 Task: Find connections with filter location Posadas with filter topic #Analyticswith filter profile language Potuguese with filter current company Dr. Reddy's Laboratories with filter school Model Engineering College with filter industry Vocational Rehabilitation Services with filter service category Computer Repair with filter keywords title Customer Support
Action: Mouse moved to (467, 89)
Screenshot: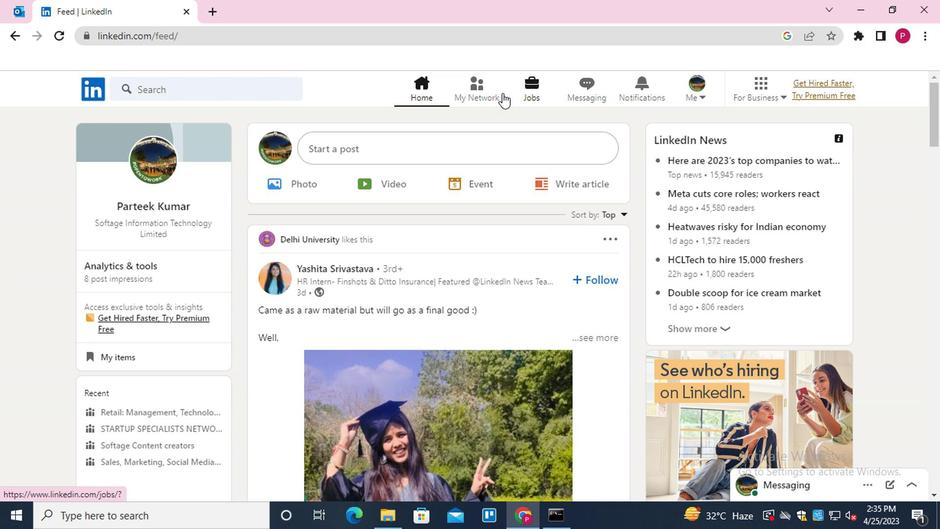 
Action: Mouse pressed left at (467, 89)
Screenshot: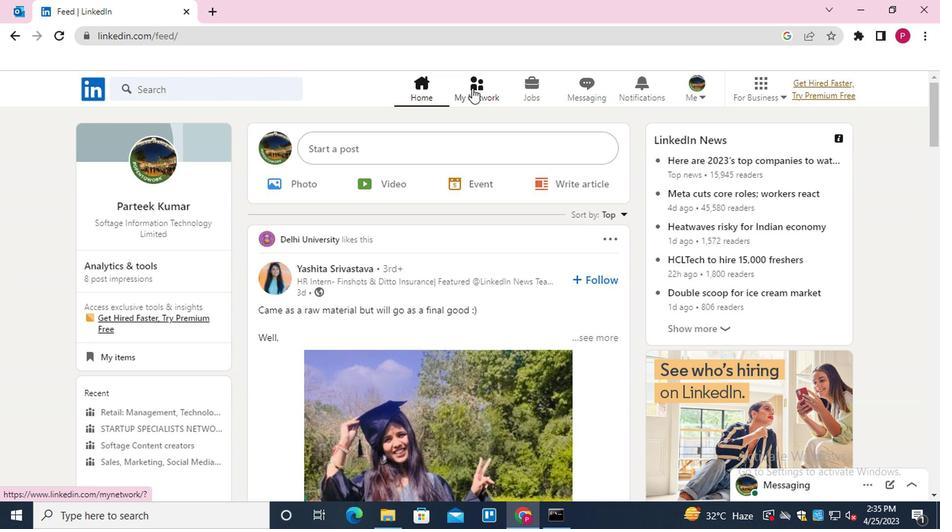 
Action: Mouse moved to (169, 172)
Screenshot: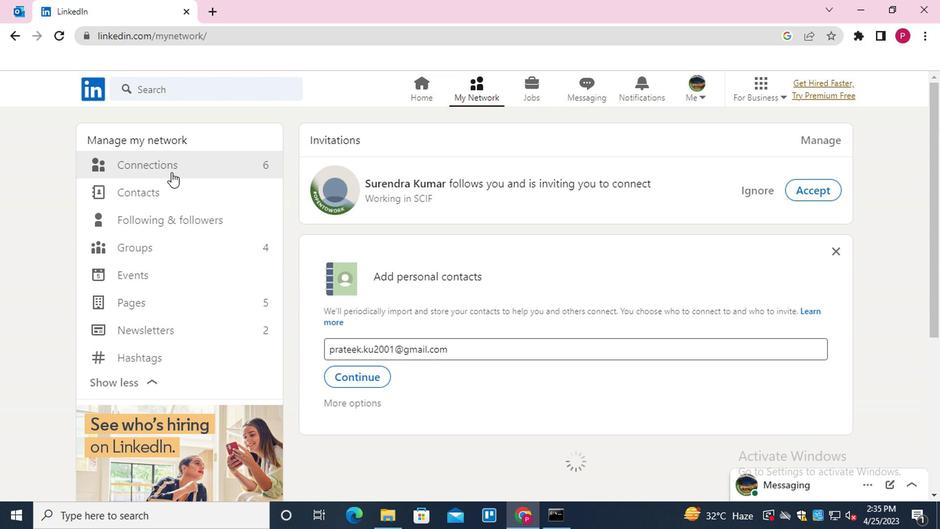 
Action: Mouse pressed left at (169, 172)
Screenshot: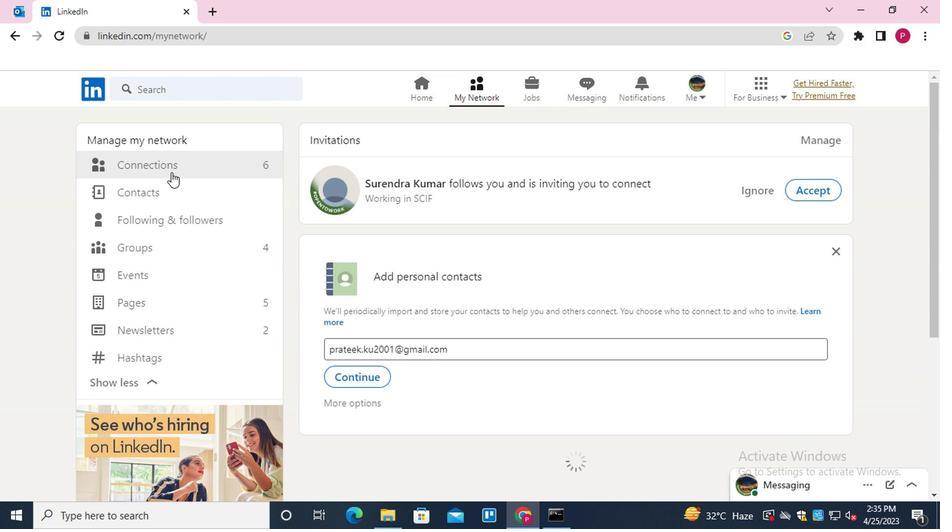 
Action: Mouse moved to (585, 172)
Screenshot: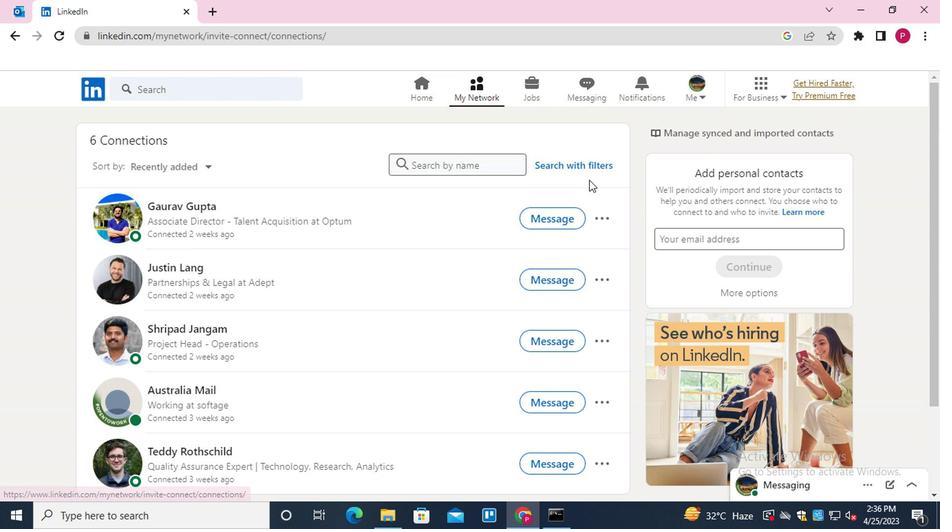 
Action: Mouse pressed left at (585, 172)
Screenshot: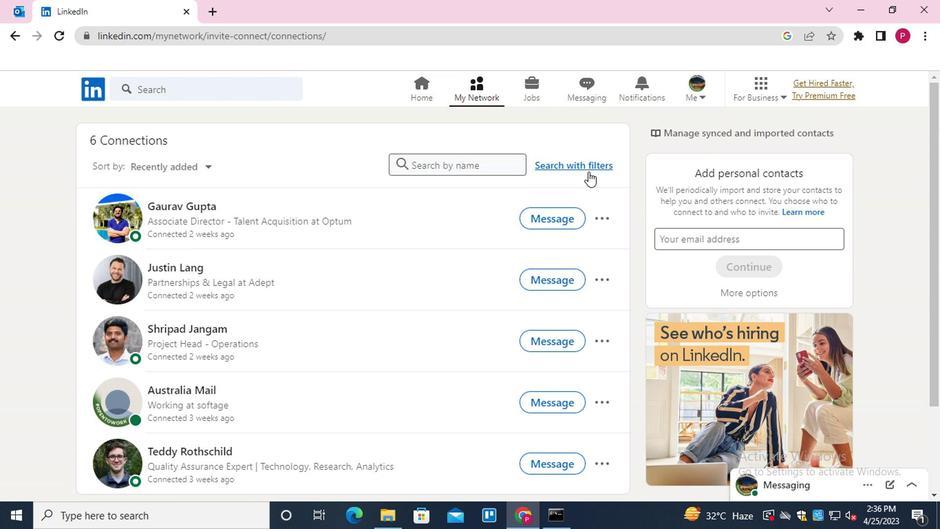 
Action: Mouse moved to (448, 130)
Screenshot: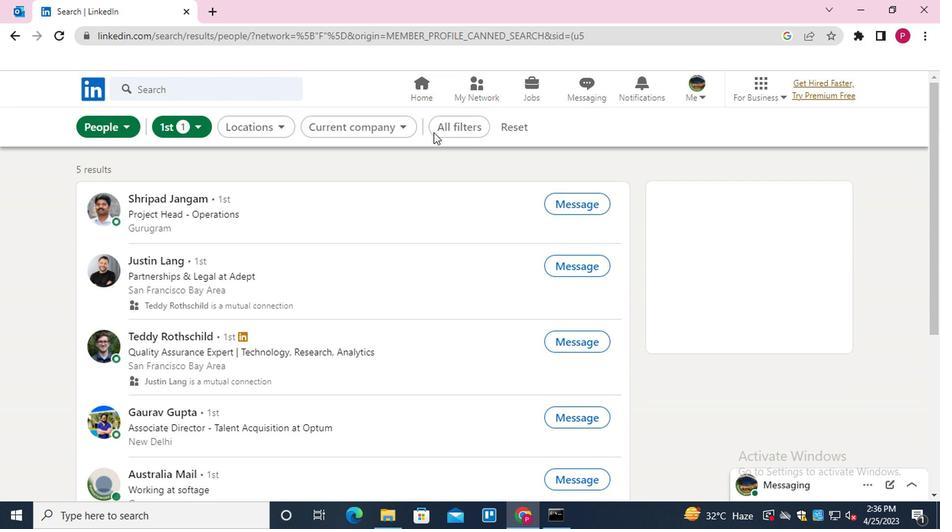 
Action: Mouse pressed left at (448, 130)
Screenshot: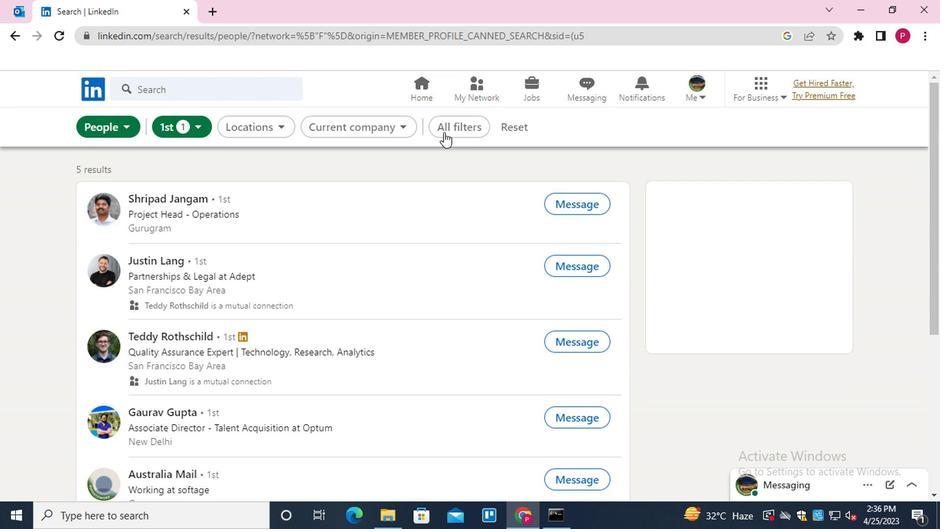 
Action: Mouse moved to (653, 300)
Screenshot: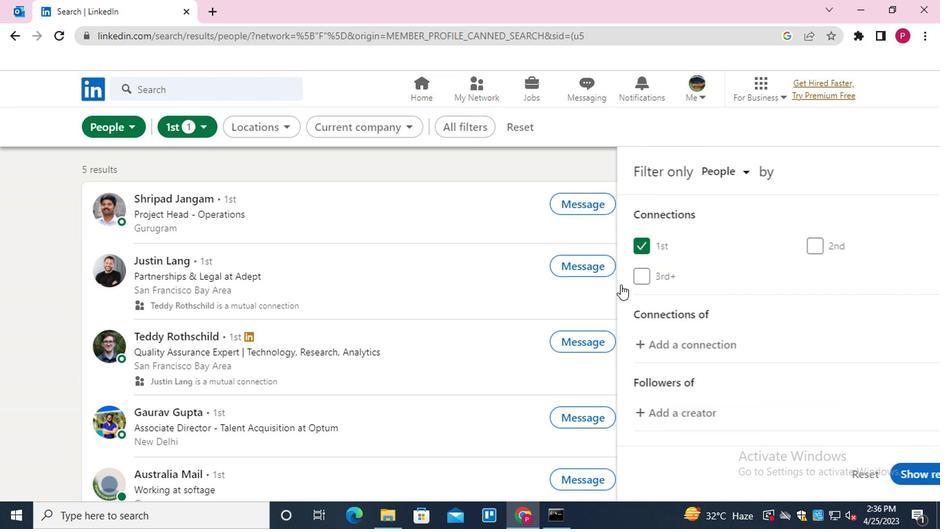 
Action: Mouse scrolled (653, 299) with delta (0, 0)
Screenshot: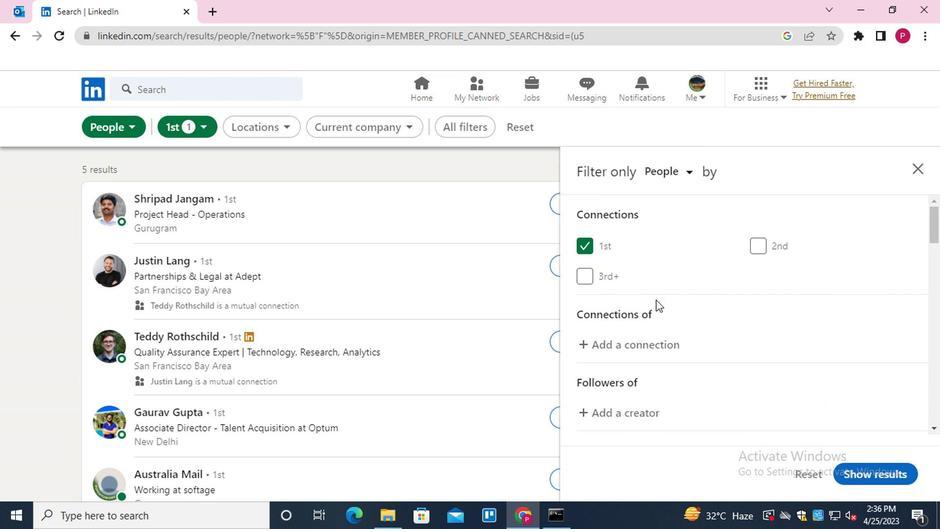 
Action: Mouse scrolled (653, 299) with delta (0, 0)
Screenshot: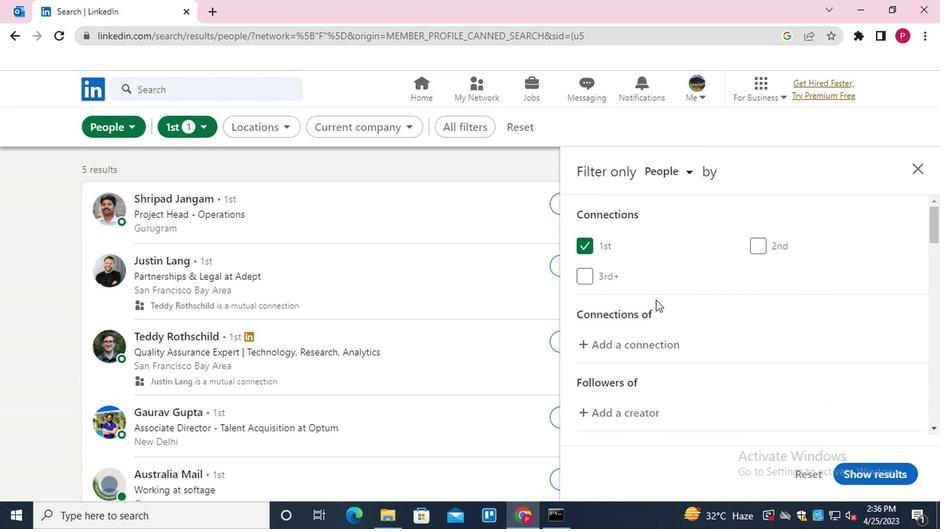 
Action: Mouse scrolled (653, 299) with delta (0, 0)
Screenshot: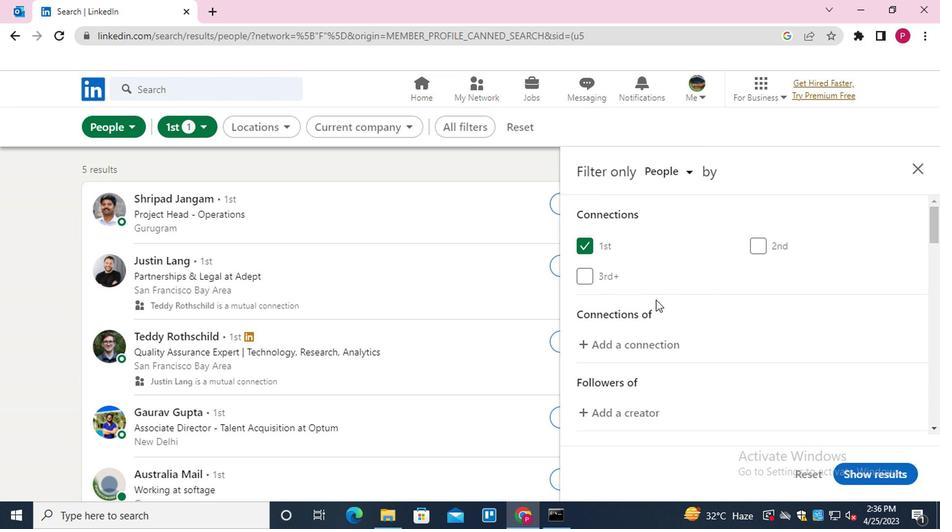 
Action: Mouse moved to (768, 336)
Screenshot: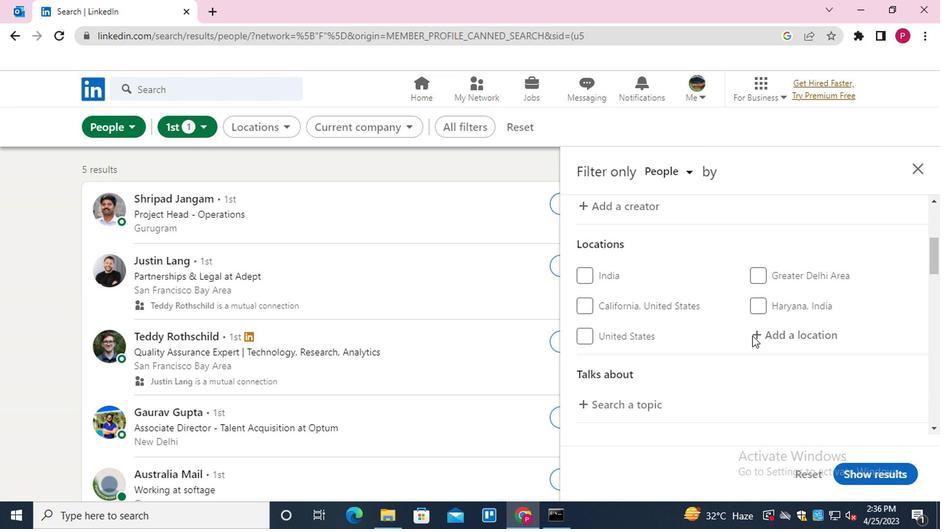 
Action: Mouse pressed left at (768, 336)
Screenshot: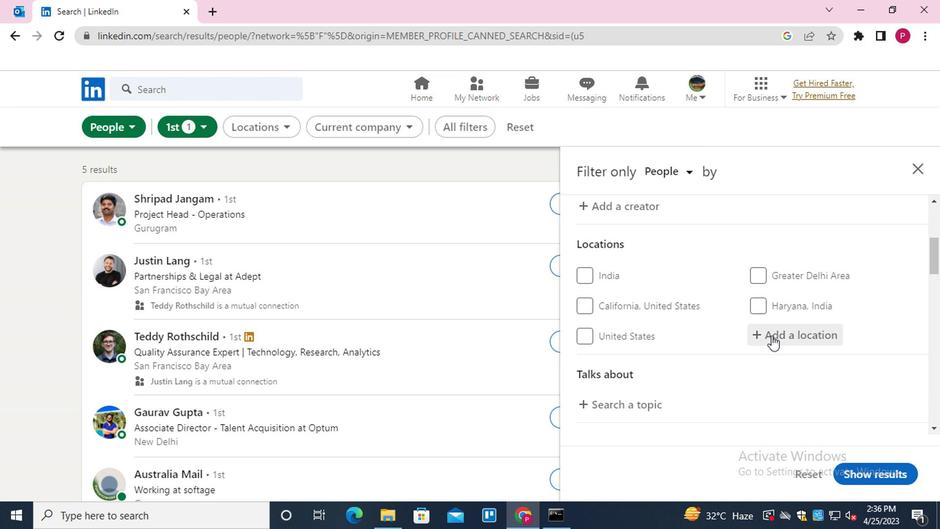 
Action: Key pressed <Key.shift>POSADAS
Screenshot: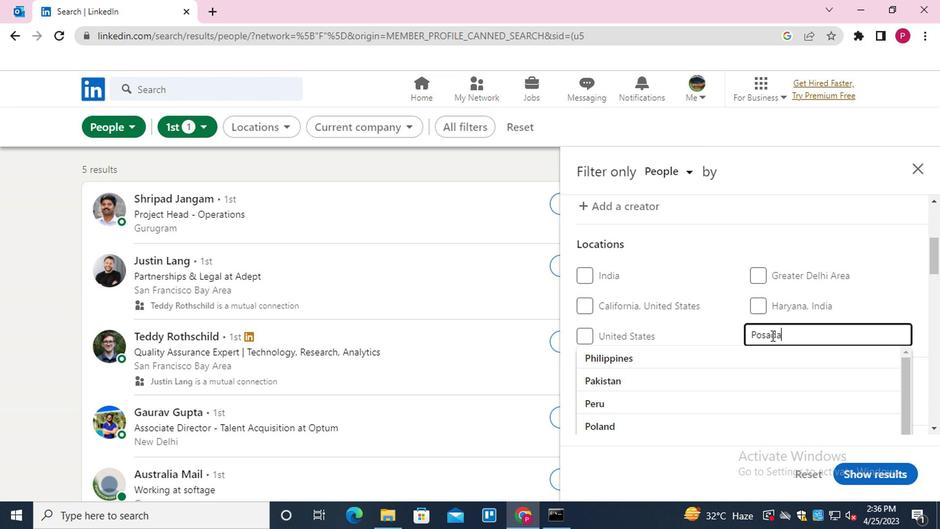 
Action: Mouse moved to (750, 357)
Screenshot: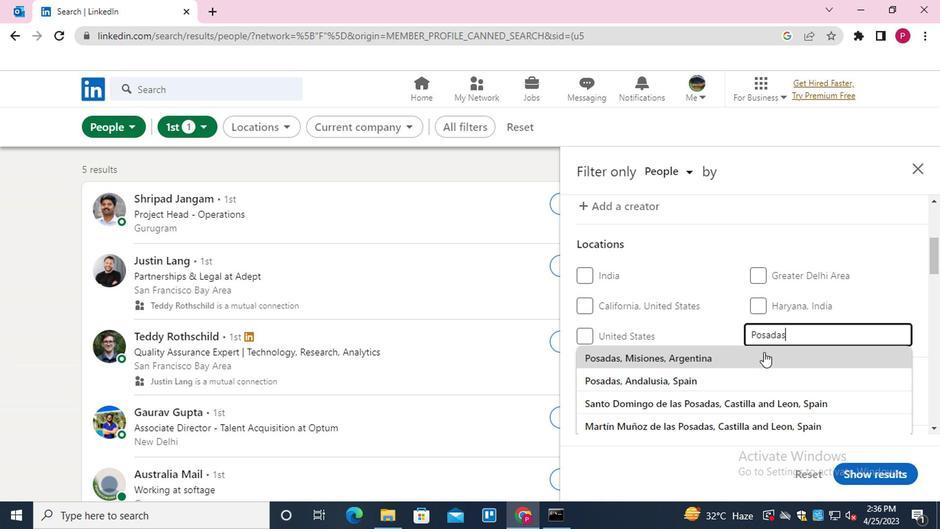 
Action: Mouse pressed left at (750, 357)
Screenshot: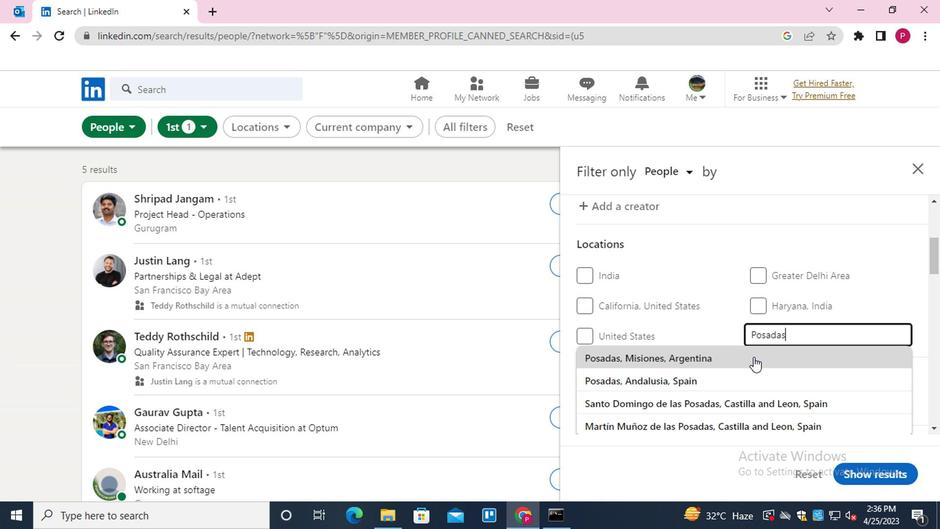 
Action: Mouse moved to (717, 339)
Screenshot: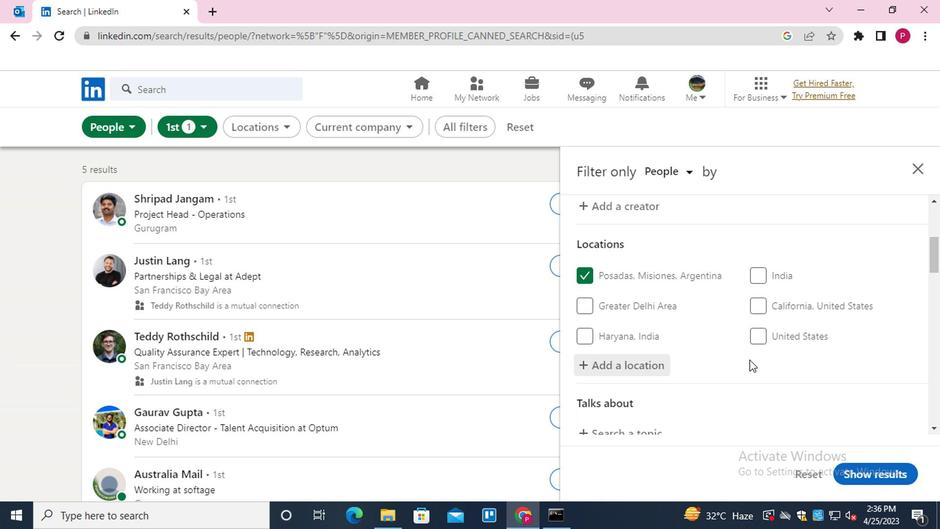 
Action: Mouse scrolled (717, 338) with delta (0, 0)
Screenshot: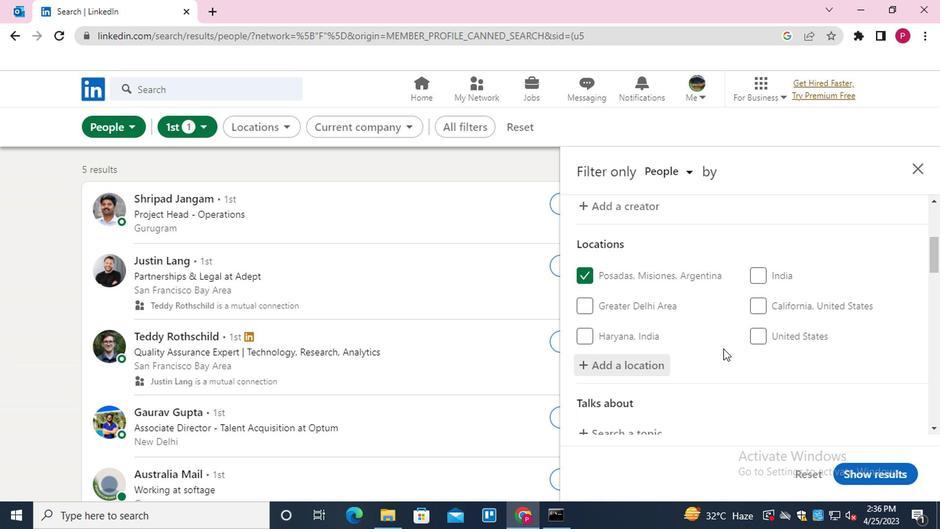 
Action: Mouse scrolled (717, 338) with delta (0, 0)
Screenshot: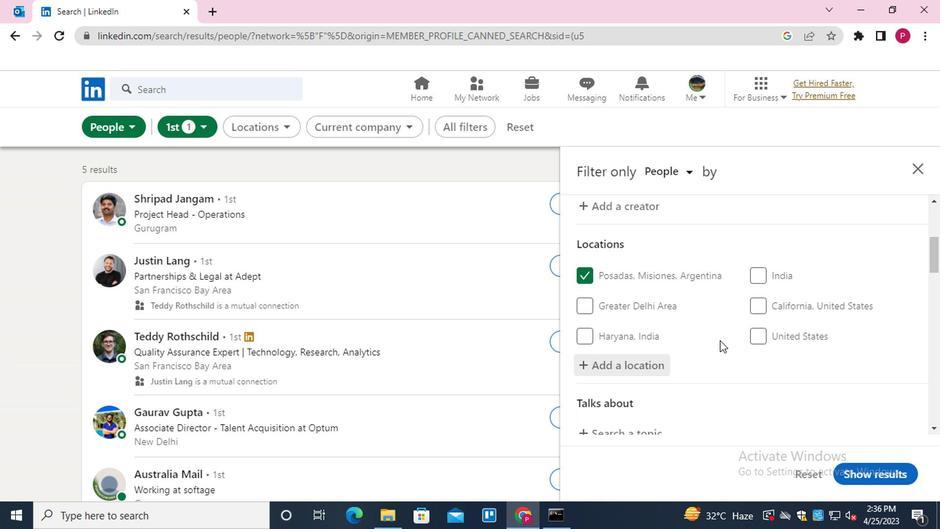 
Action: Mouse moved to (717, 338)
Screenshot: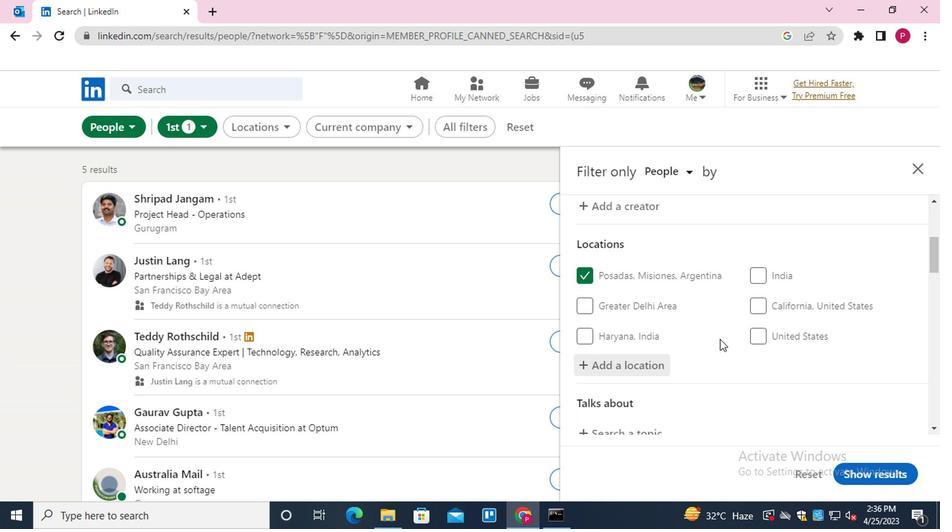 
Action: Mouse scrolled (717, 338) with delta (0, 0)
Screenshot: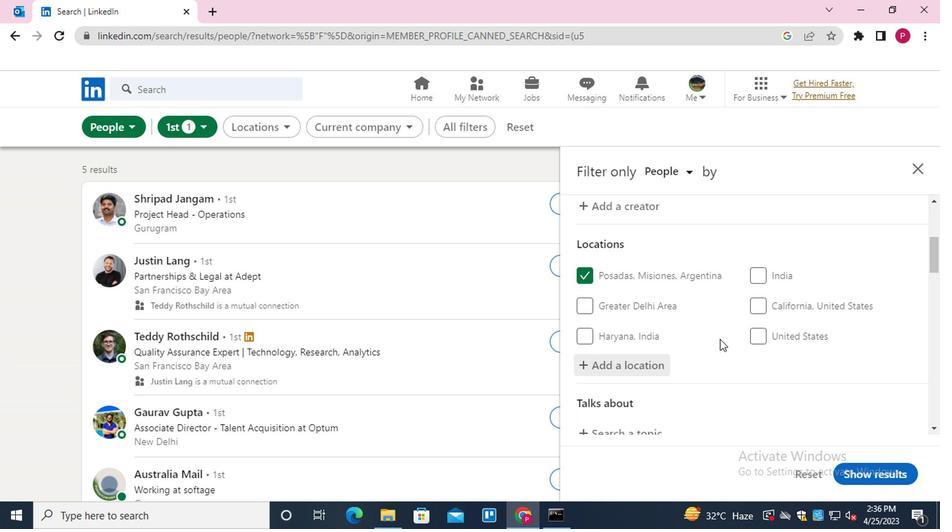 
Action: Mouse moved to (651, 227)
Screenshot: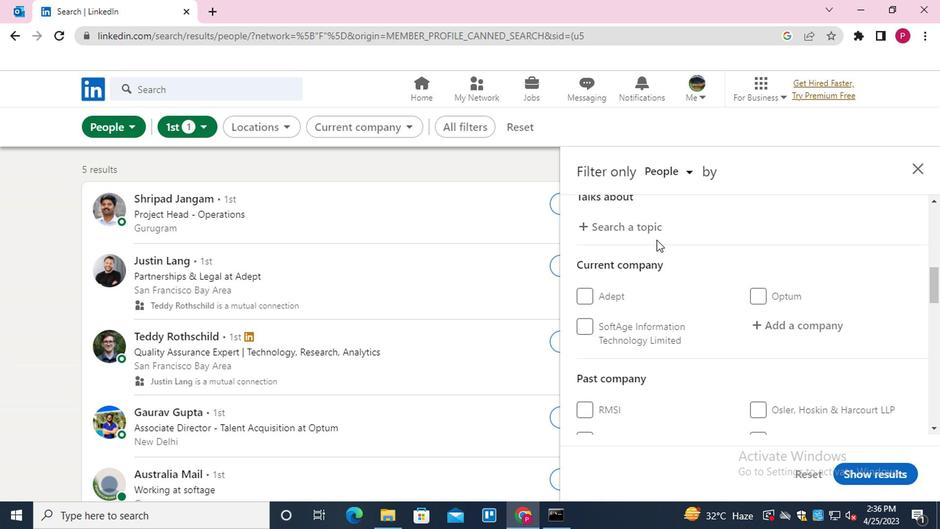 
Action: Mouse pressed left at (651, 227)
Screenshot: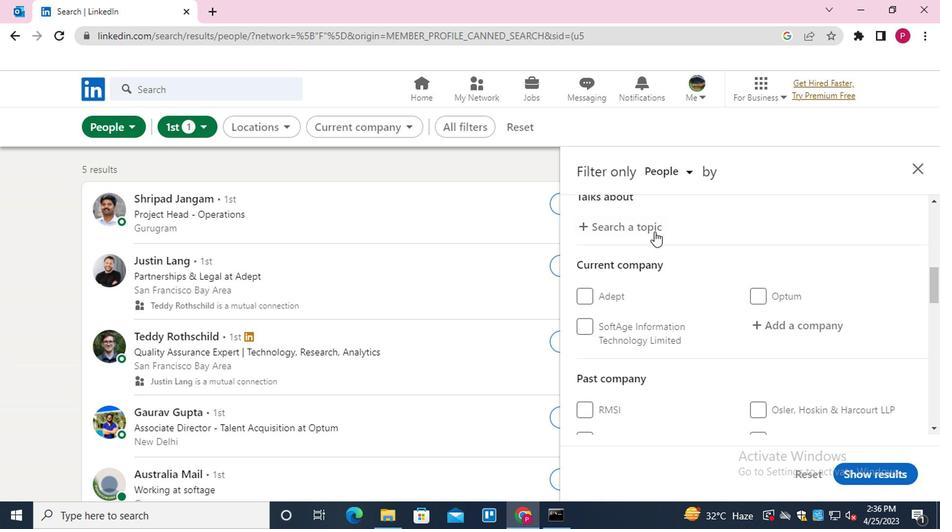 
Action: Key pressed <Key.shift><Key.shift><Key.shift><Key.shift>#ANALYTICS
Screenshot: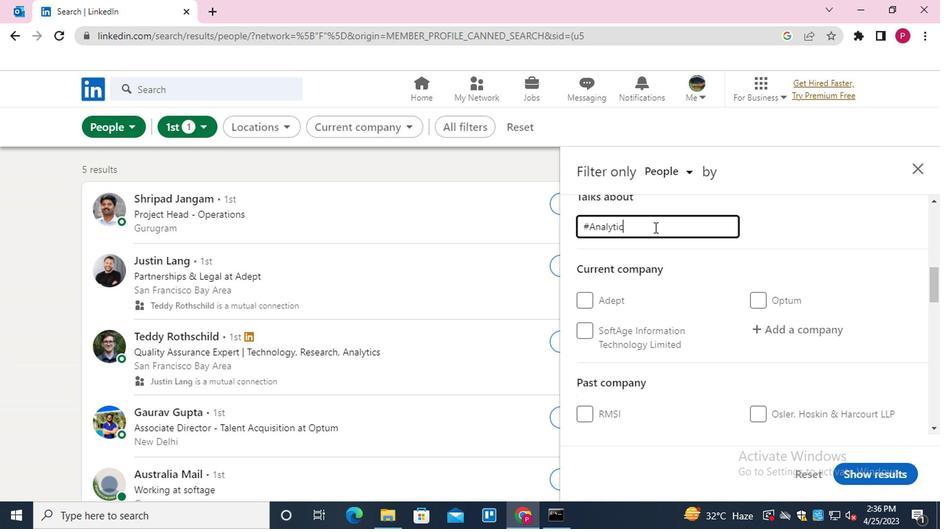 
Action: Mouse moved to (697, 325)
Screenshot: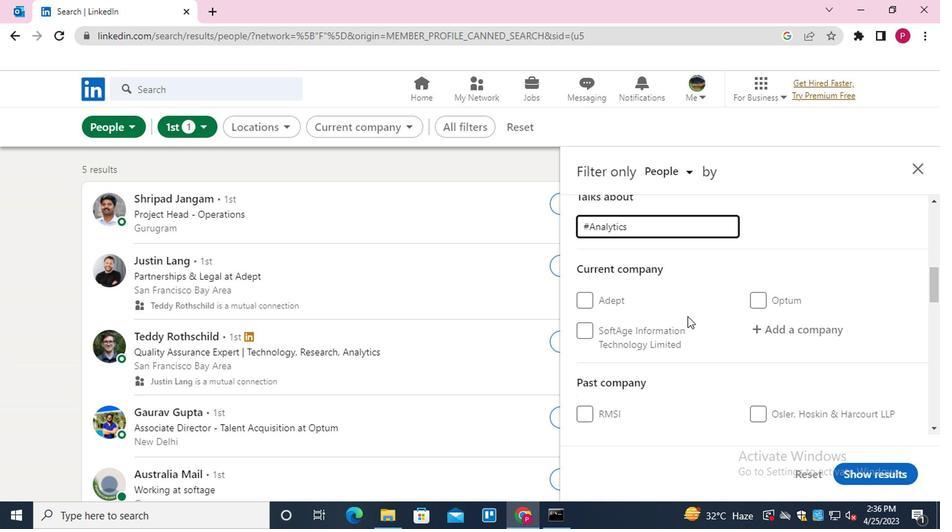 
Action: Mouse scrolled (697, 324) with delta (0, 0)
Screenshot: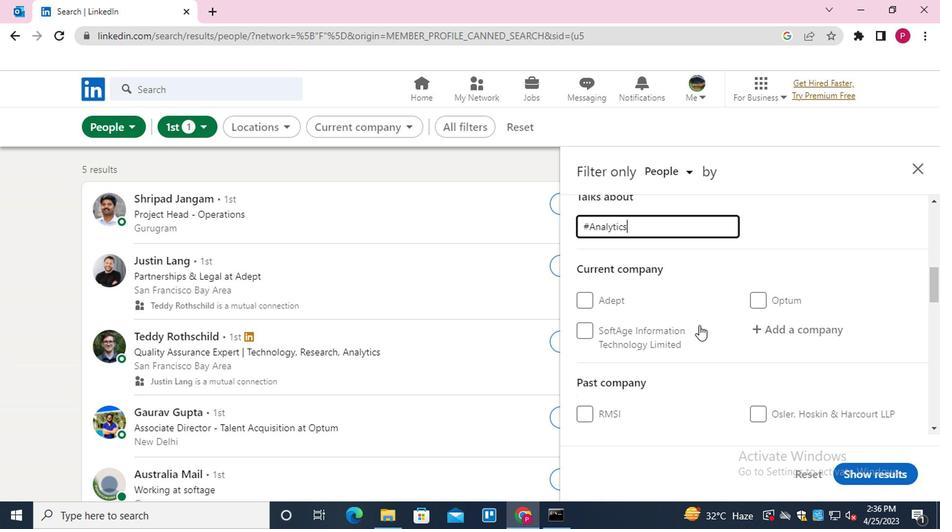 
Action: Mouse moved to (772, 261)
Screenshot: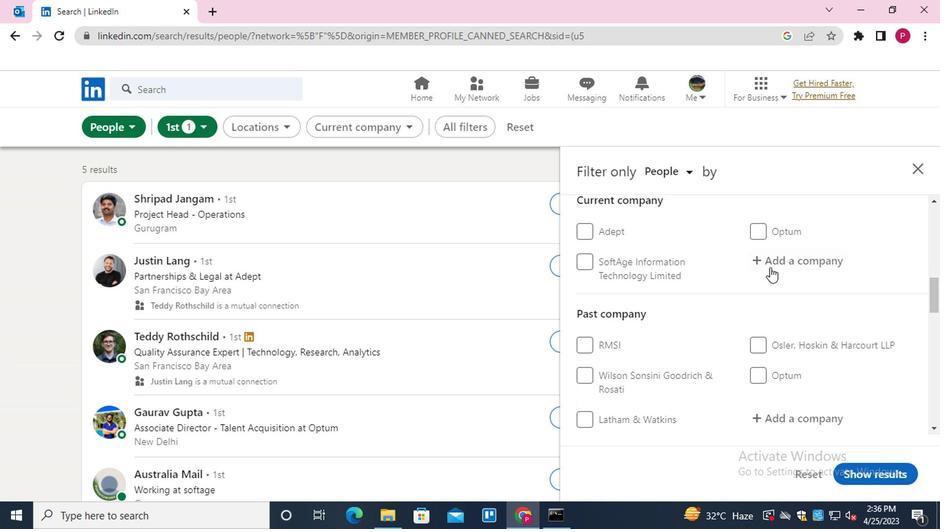 
Action: Mouse pressed left at (772, 261)
Screenshot: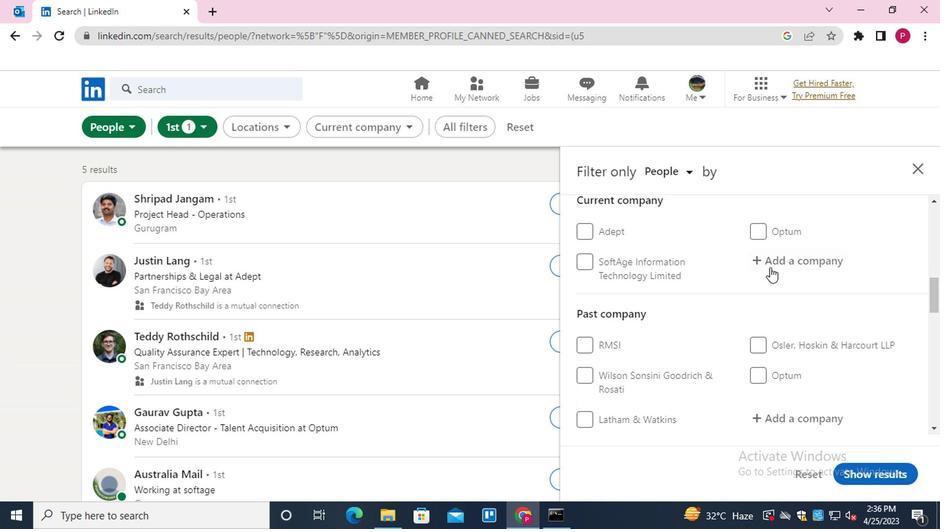 
Action: Mouse moved to (761, 269)
Screenshot: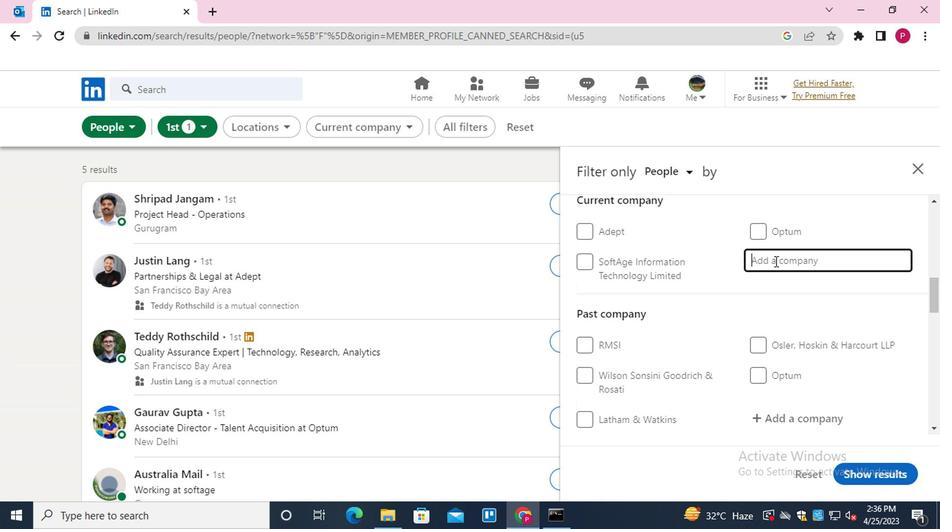 
Action: Key pressed <Key.shift><Key.shift>DR.<Key.space><Key.shift>REDDY
Screenshot: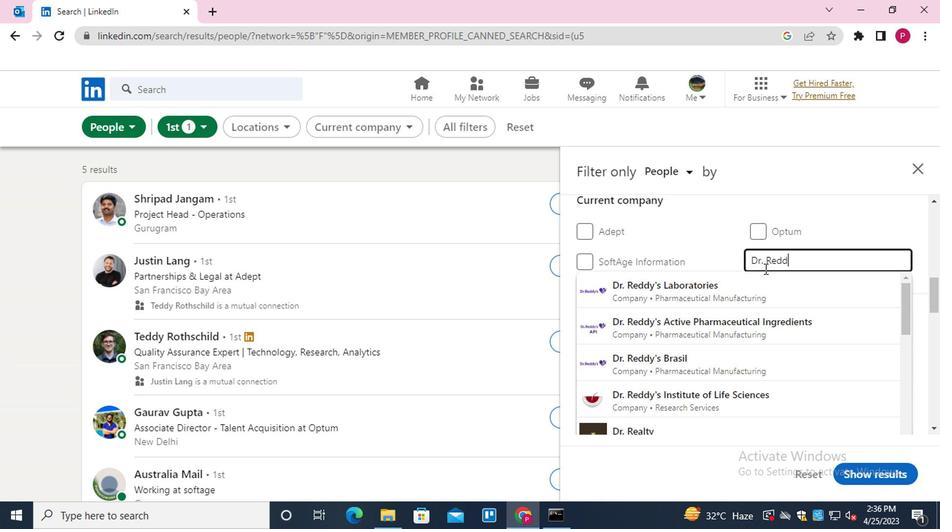 
Action: Mouse moved to (732, 288)
Screenshot: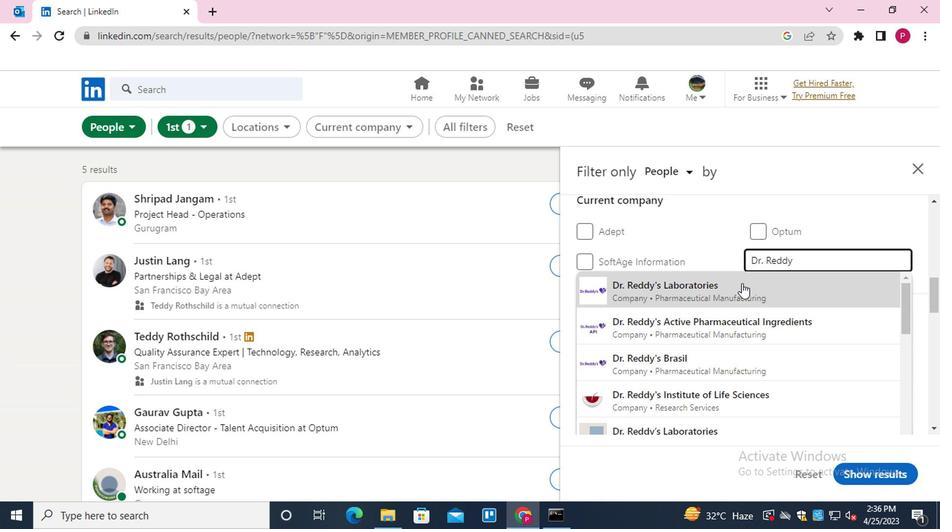 
Action: Mouse pressed left at (732, 288)
Screenshot: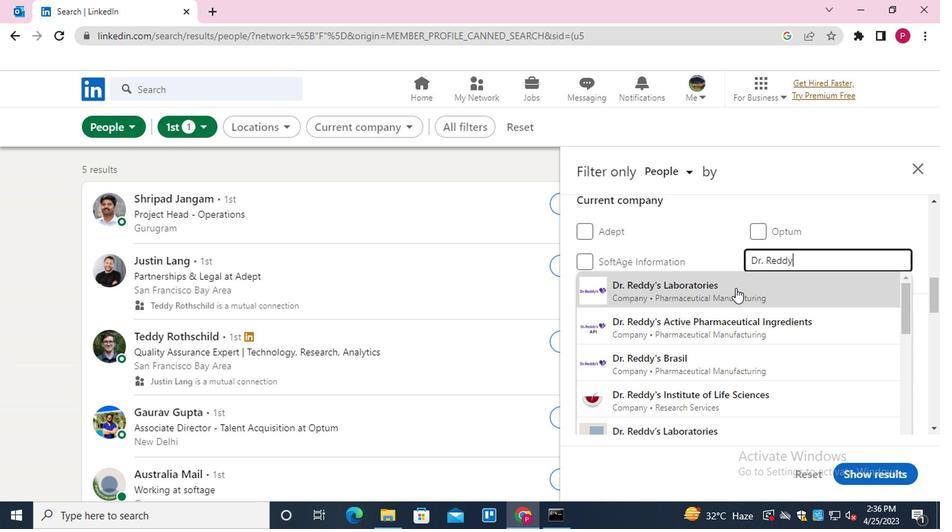 
Action: Mouse moved to (680, 295)
Screenshot: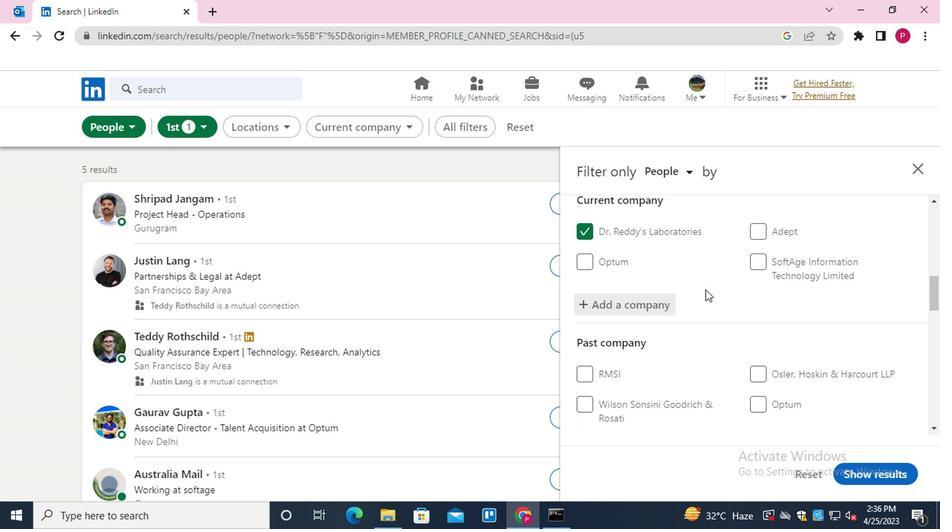
Action: Mouse scrolled (680, 294) with delta (0, 0)
Screenshot: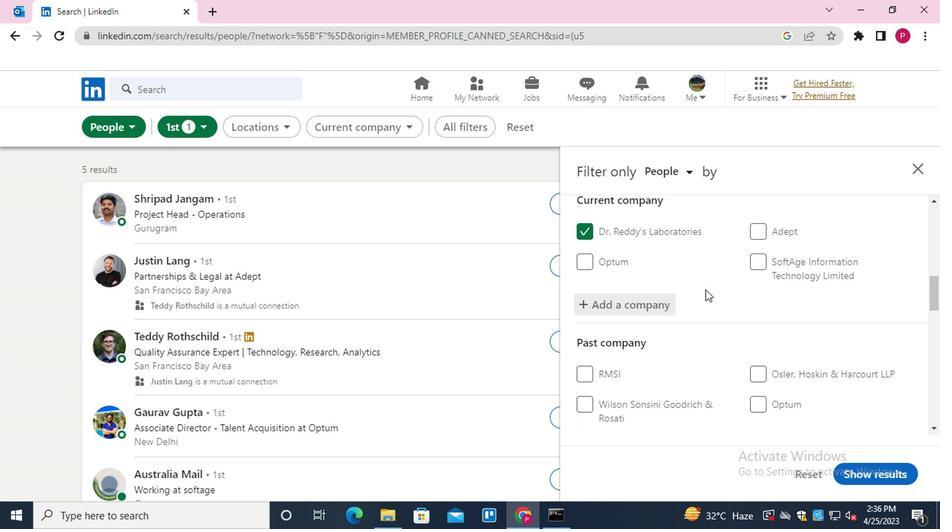 
Action: Mouse moved to (680, 299)
Screenshot: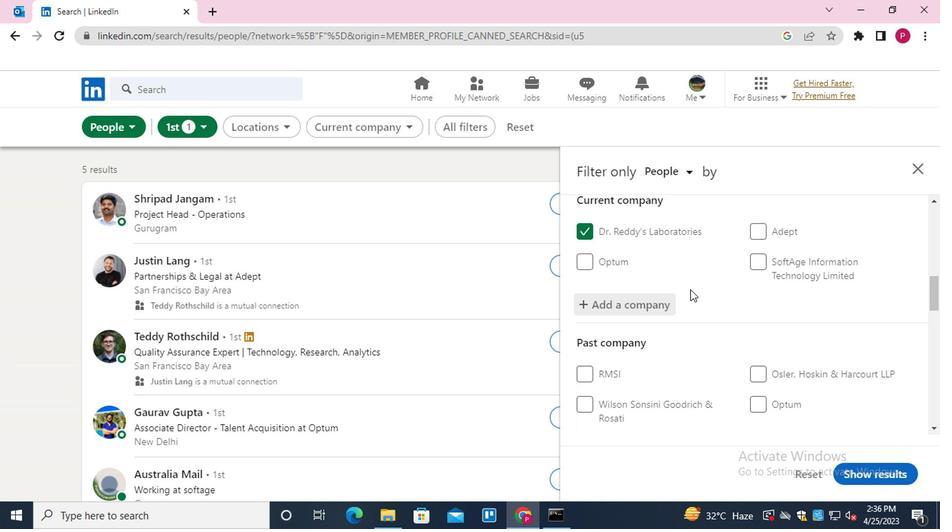 
Action: Mouse scrolled (680, 298) with delta (0, 0)
Screenshot: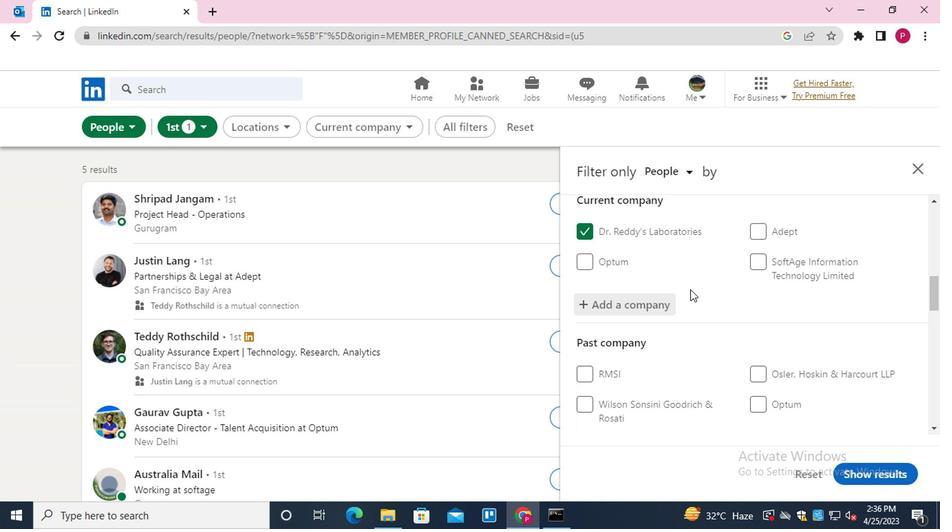 
Action: Mouse moved to (680, 302)
Screenshot: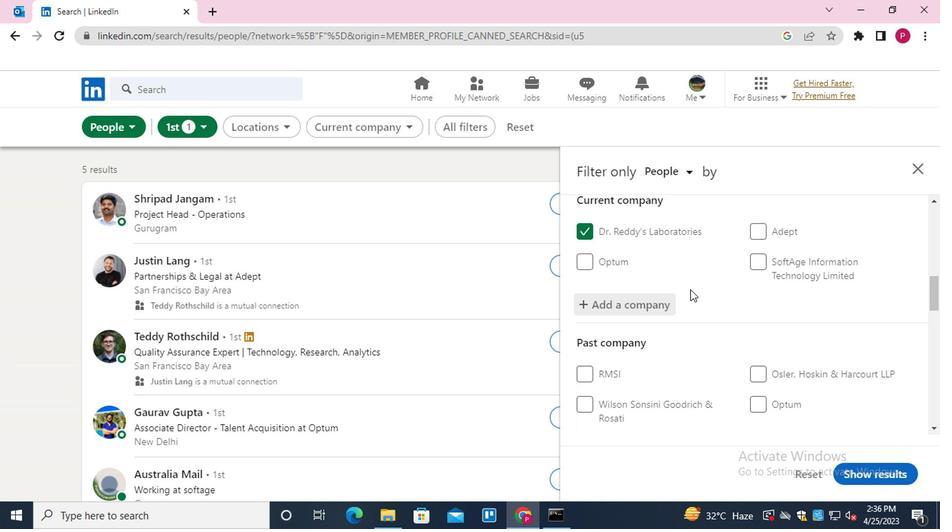 
Action: Mouse scrolled (680, 301) with delta (0, 0)
Screenshot: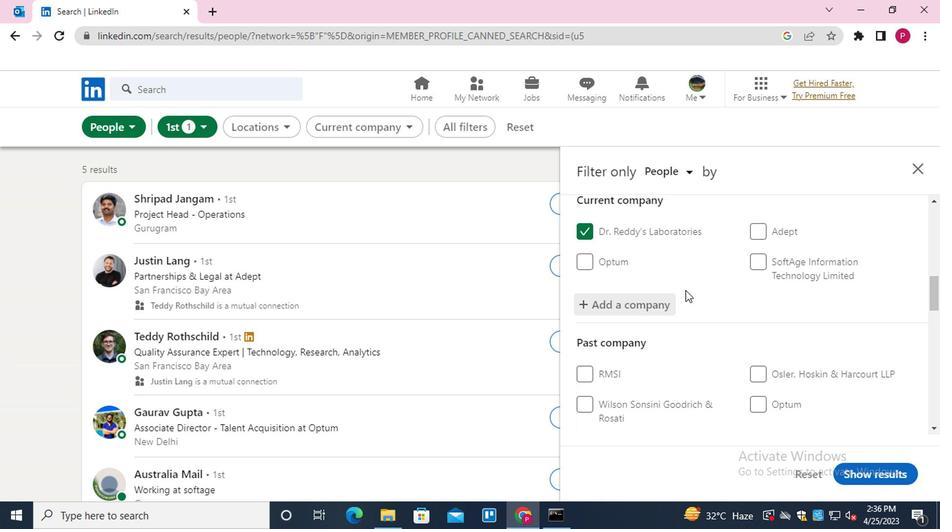 
Action: Mouse moved to (786, 392)
Screenshot: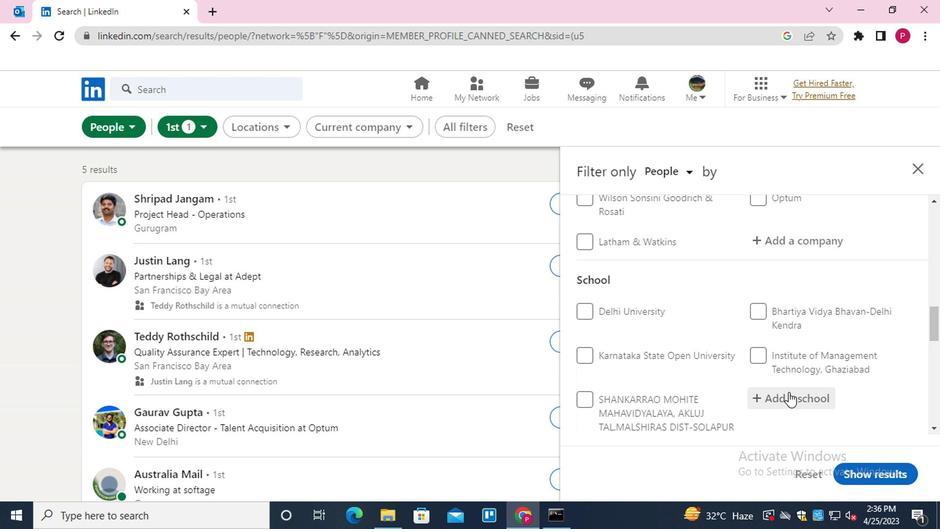 
Action: Mouse pressed left at (786, 392)
Screenshot: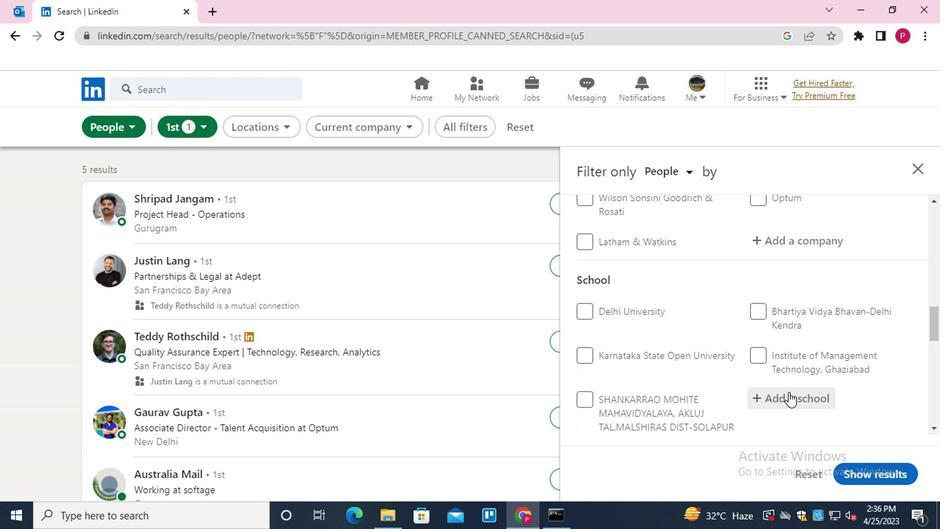 
Action: Key pressed <Key.shift>MODEL<Key.space><Key.shift>ENGINEERING
Screenshot: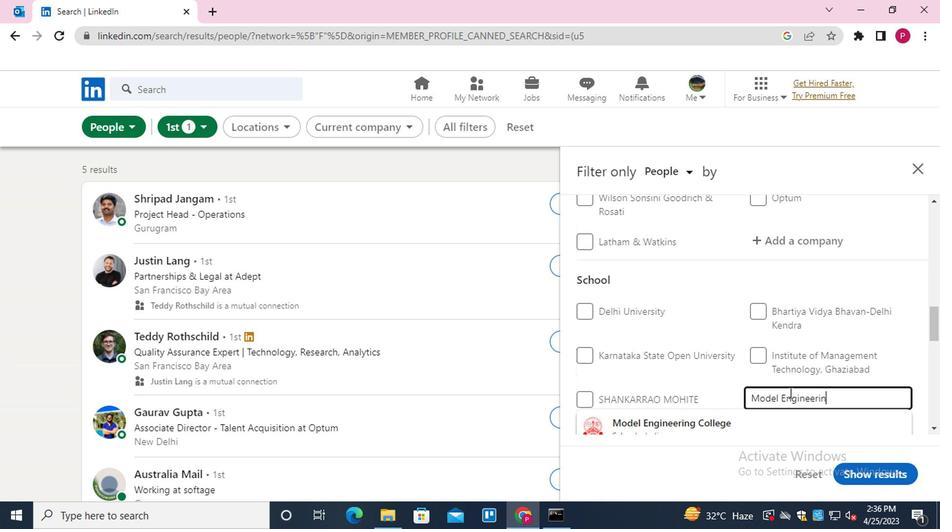 
Action: Mouse moved to (783, 278)
Screenshot: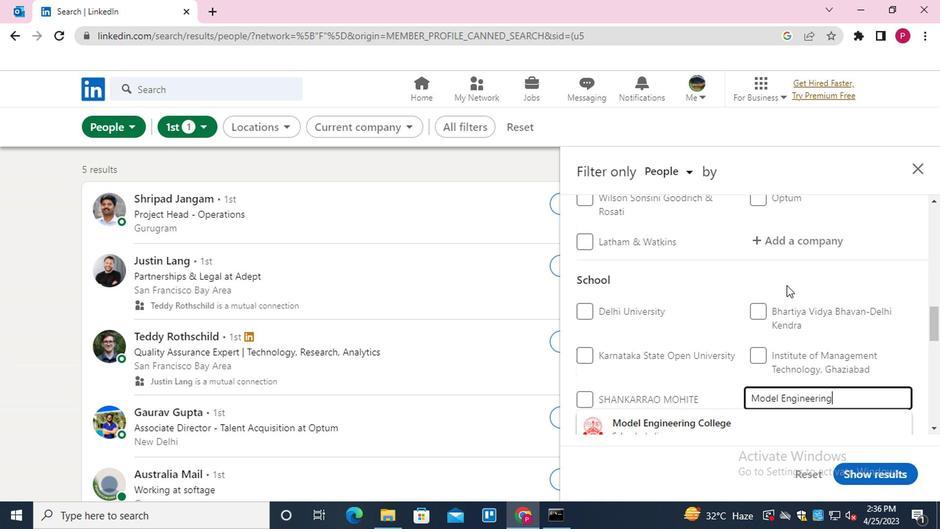 
Action: Mouse scrolled (783, 278) with delta (0, 0)
Screenshot: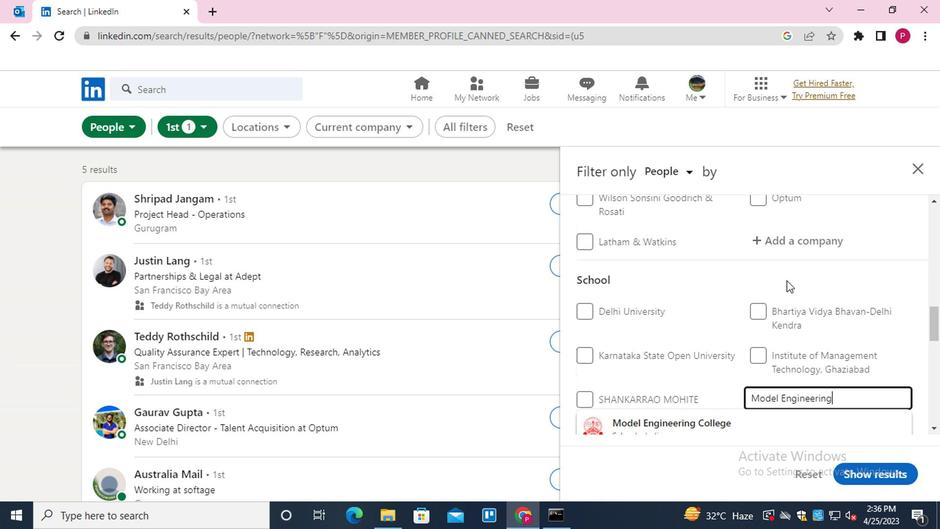 
Action: Mouse moved to (725, 351)
Screenshot: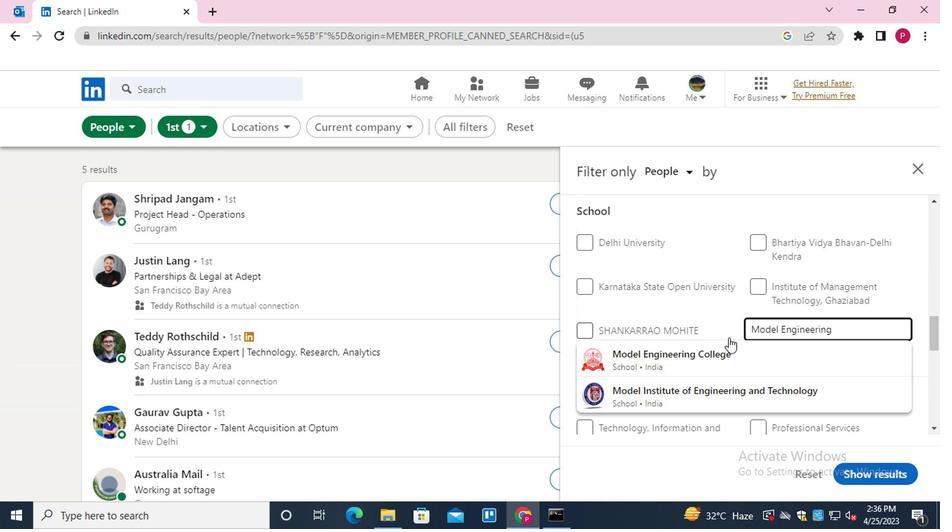 
Action: Mouse pressed left at (725, 351)
Screenshot: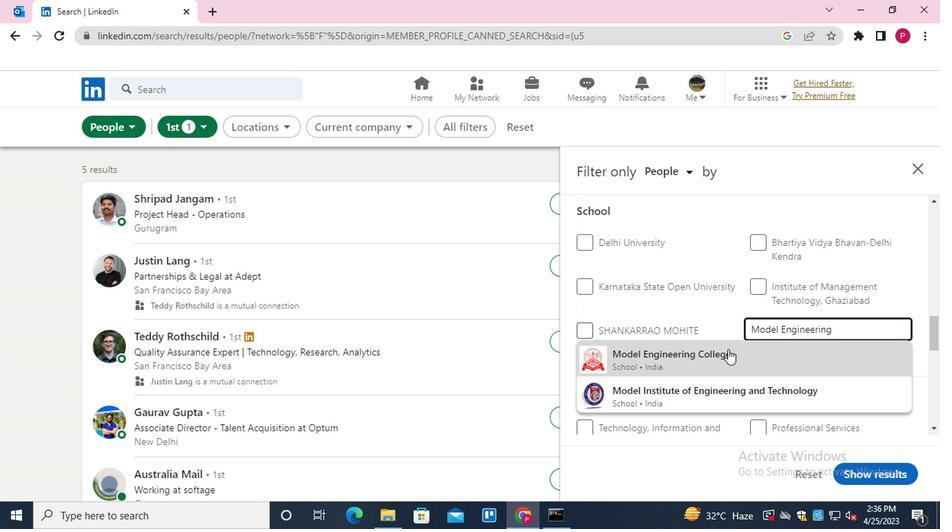 
Action: Mouse moved to (705, 290)
Screenshot: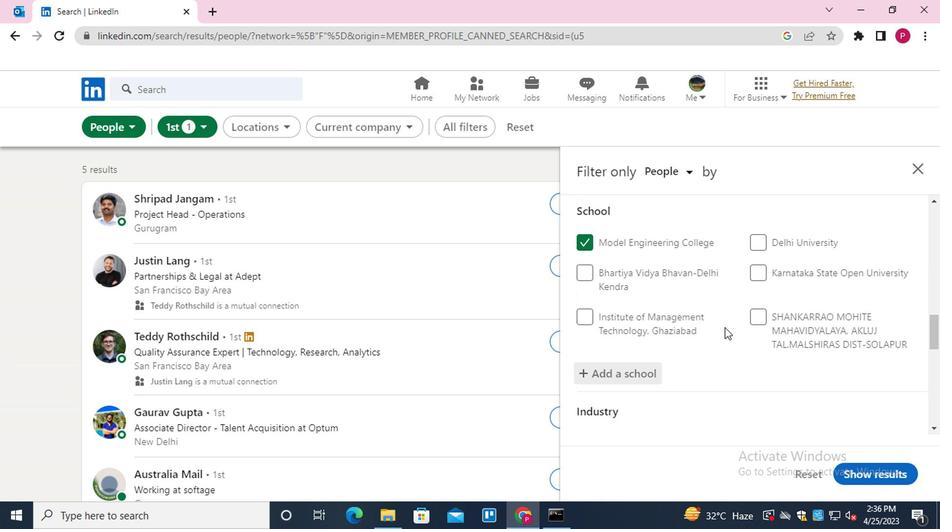 
Action: Mouse scrolled (705, 289) with delta (0, 0)
Screenshot: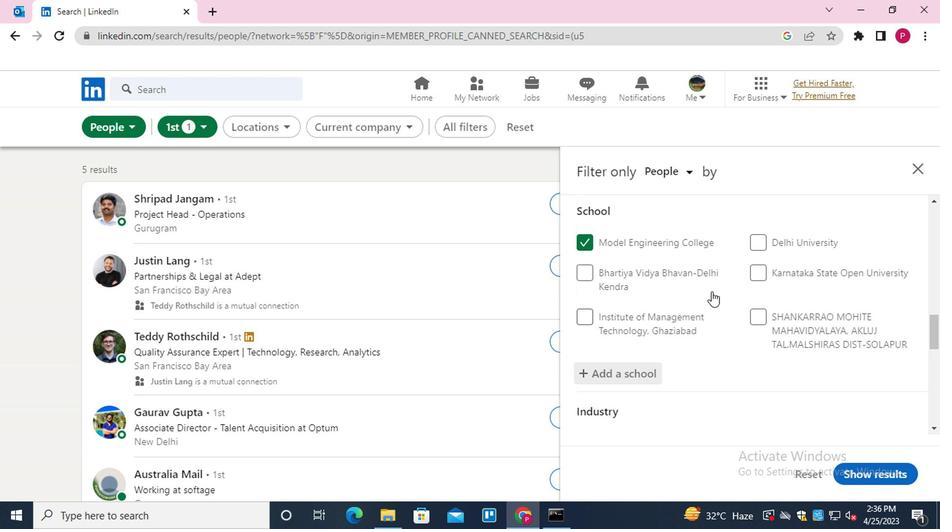 
Action: Mouse scrolled (705, 289) with delta (0, 0)
Screenshot: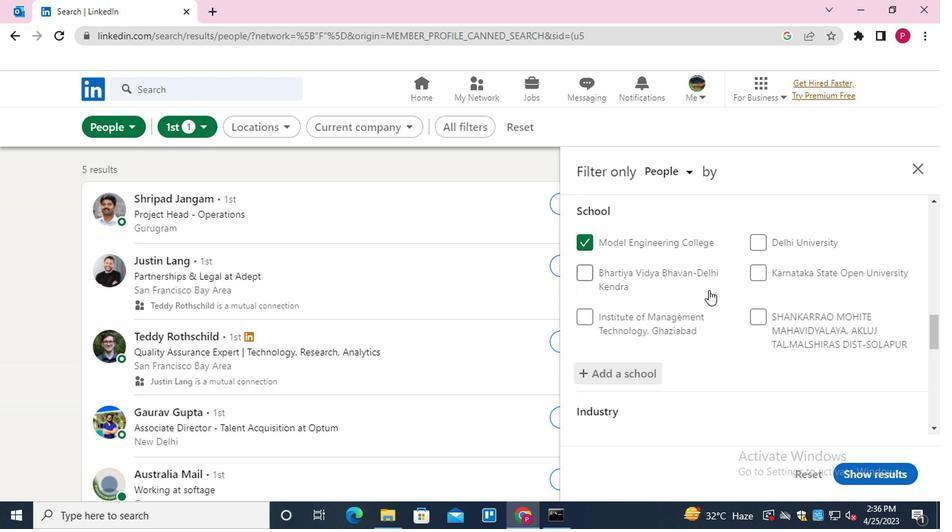 
Action: Mouse scrolled (705, 289) with delta (0, 0)
Screenshot: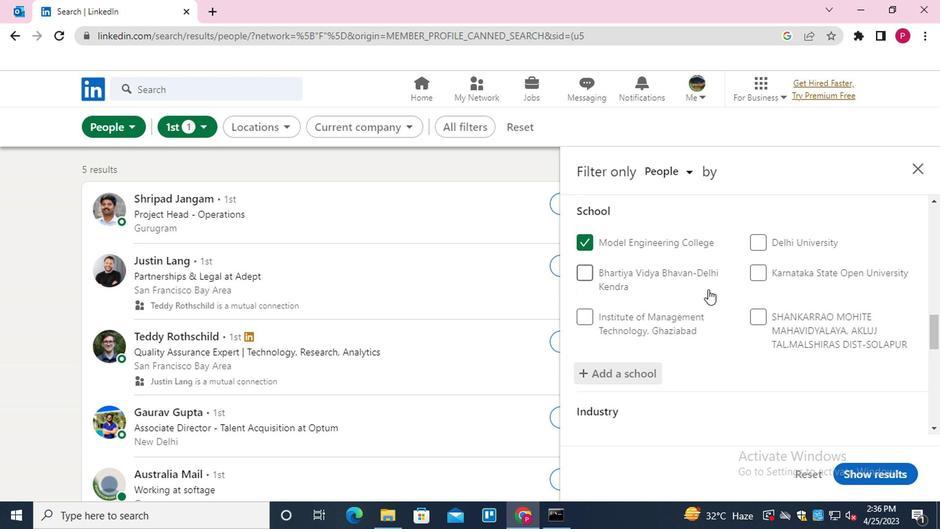 
Action: Mouse moved to (773, 317)
Screenshot: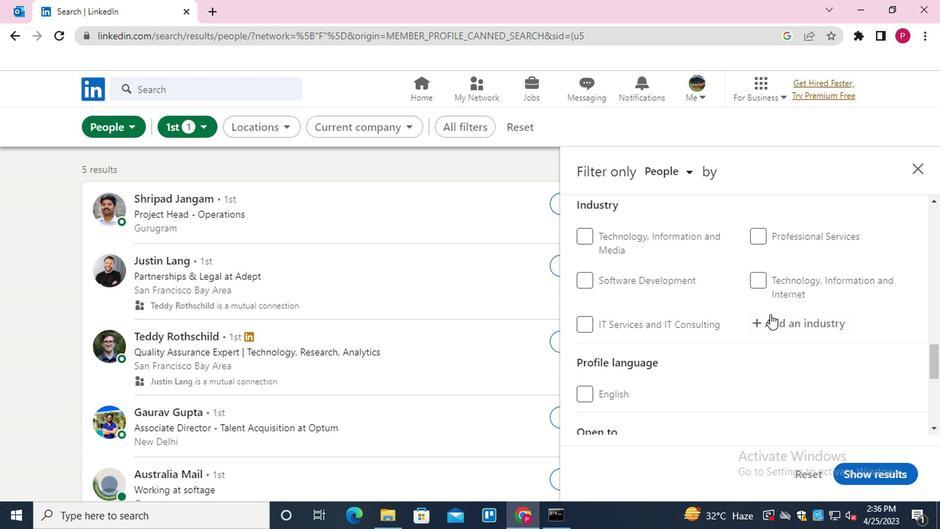
Action: Mouse pressed left at (773, 317)
Screenshot: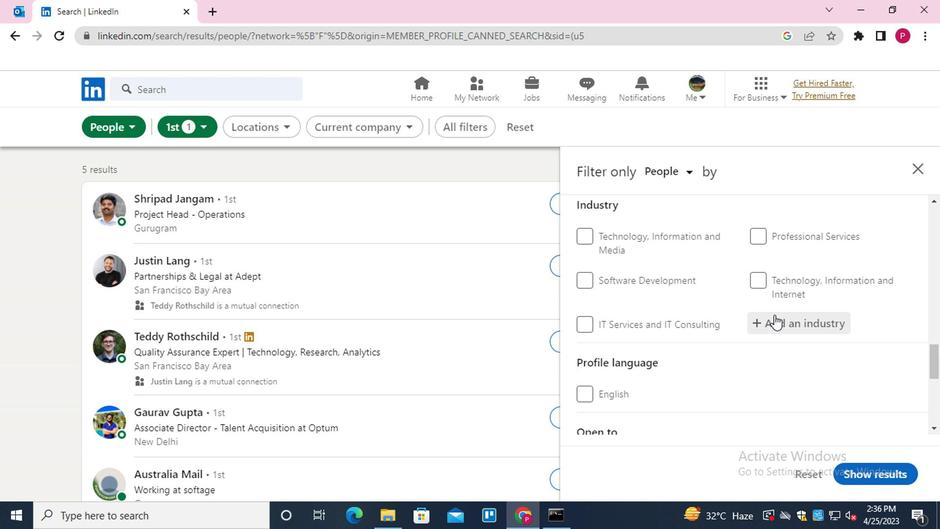 
Action: Key pressed <Key.shift><Key.shift><Key.shift>VOCATIONAL
Screenshot: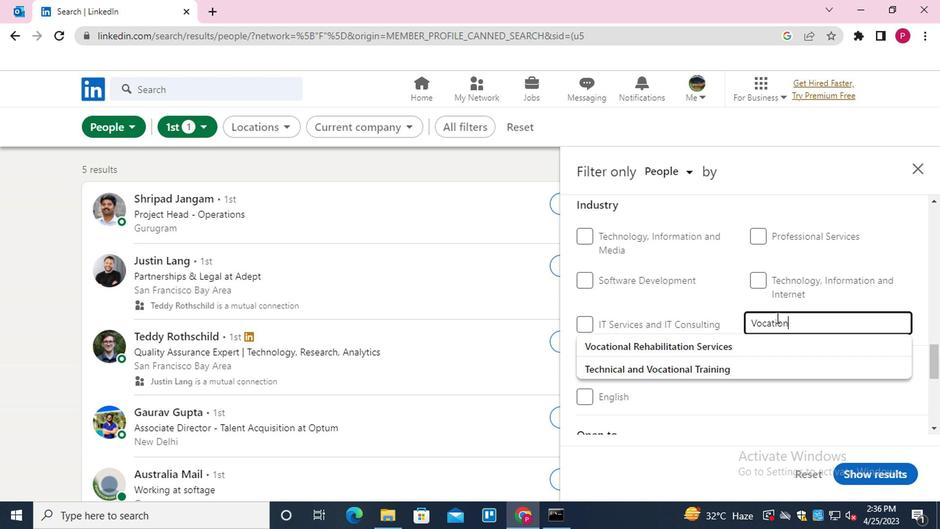 
Action: Mouse moved to (758, 349)
Screenshot: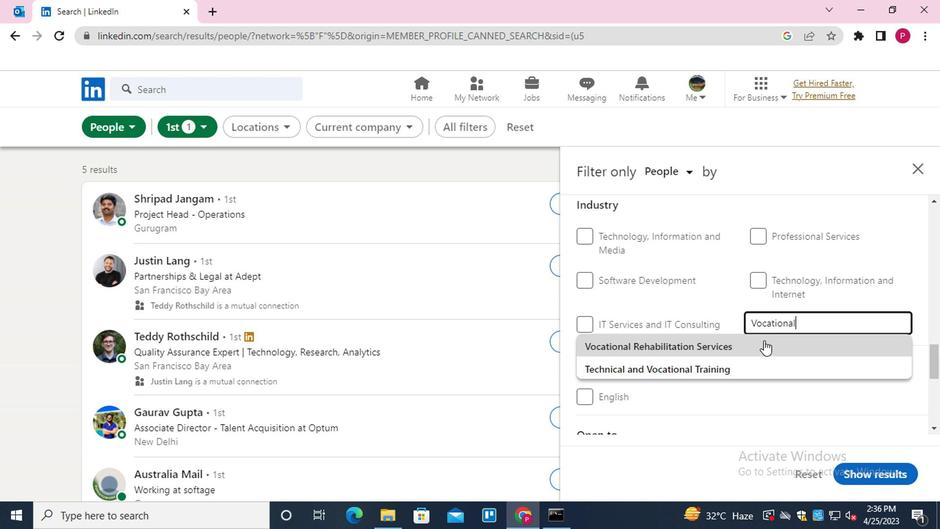
Action: Mouse pressed left at (758, 349)
Screenshot: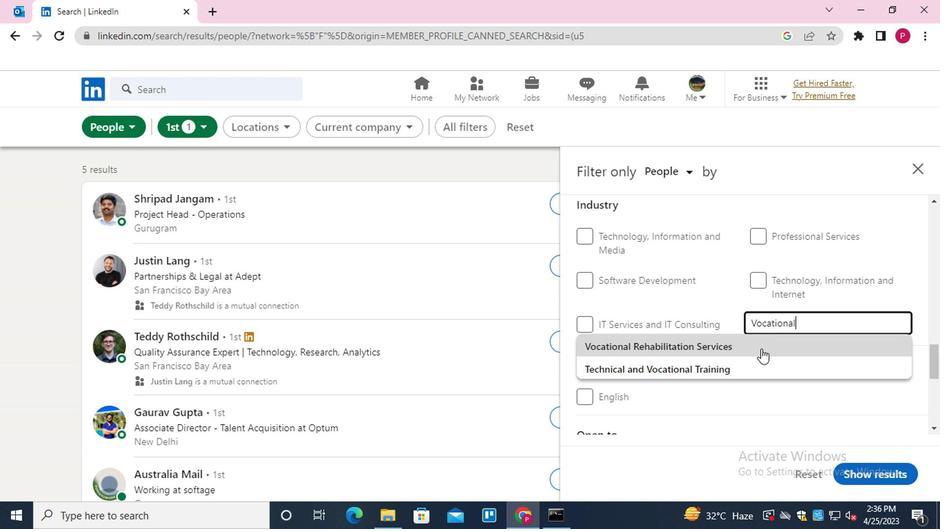
Action: Mouse moved to (647, 339)
Screenshot: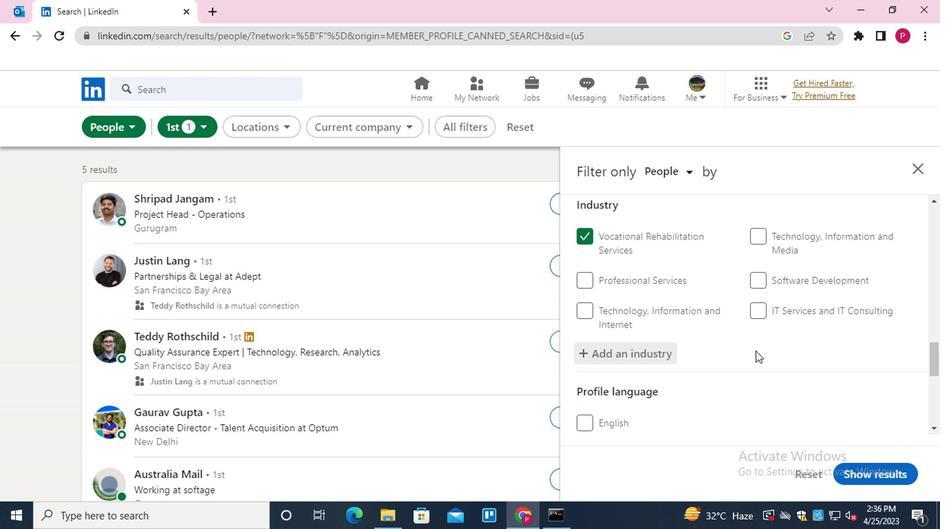 
Action: Mouse scrolled (647, 339) with delta (0, 0)
Screenshot: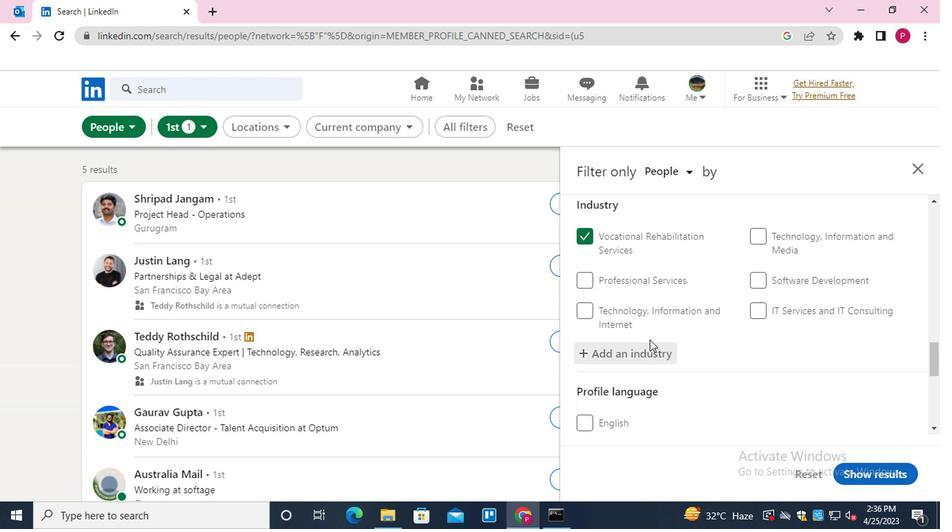 
Action: Mouse scrolled (647, 339) with delta (0, 0)
Screenshot: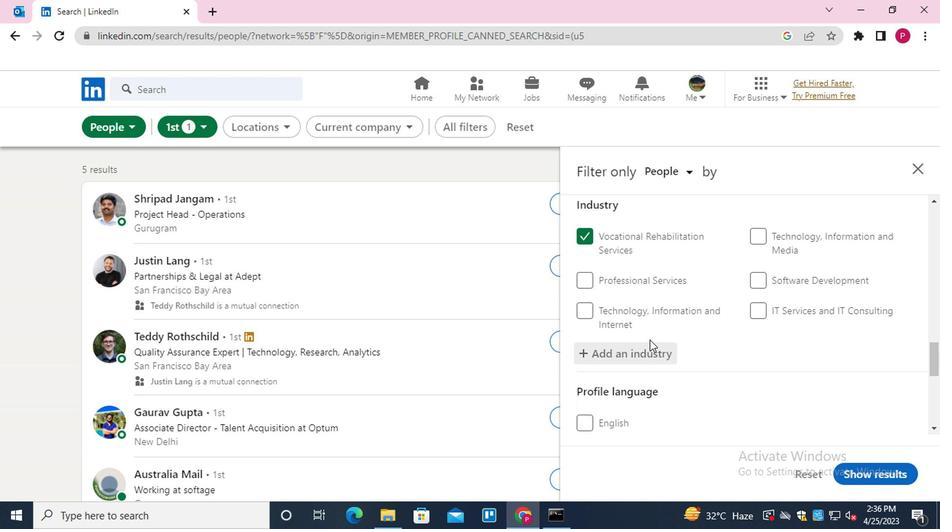 
Action: Mouse moved to (620, 298)
Screenshot: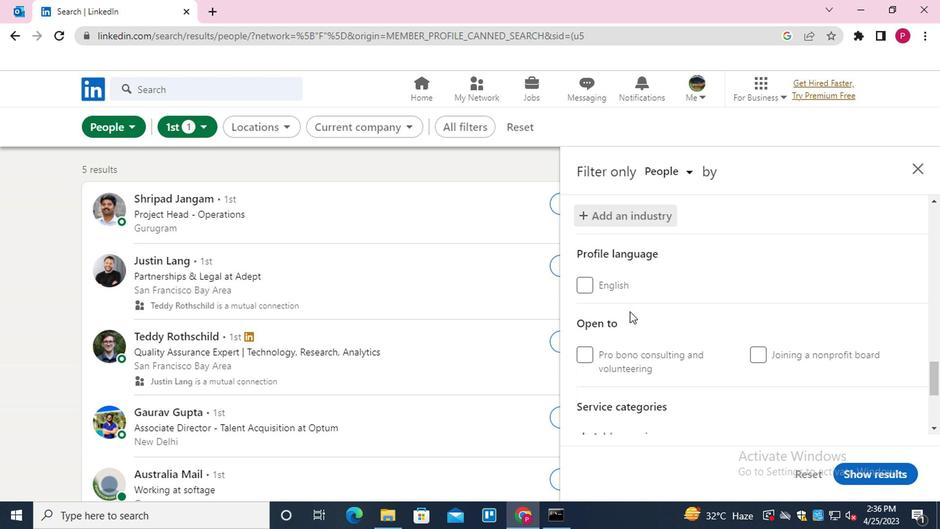 
Action: Mouse scrolled (620, 297) with delta (0, 0)
Screenshot: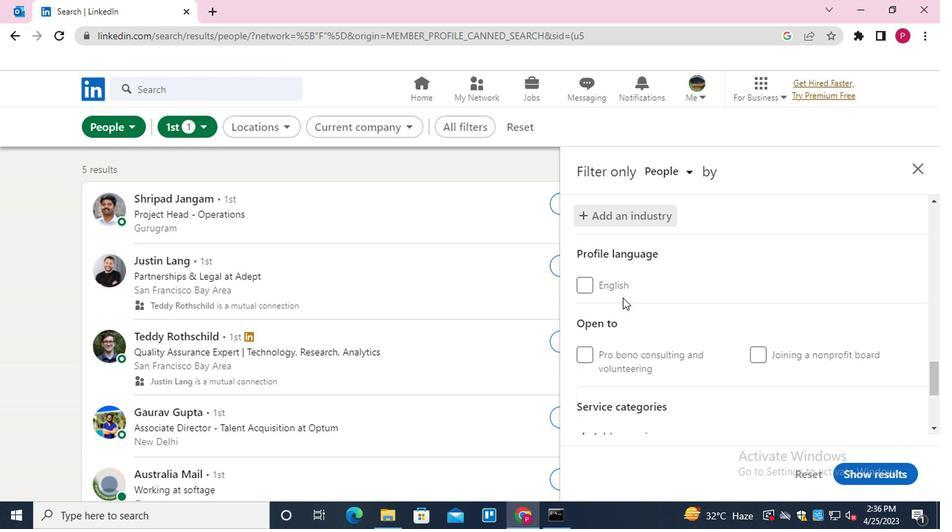 
Action: Mouse moved to (617, 370)
Screenshot: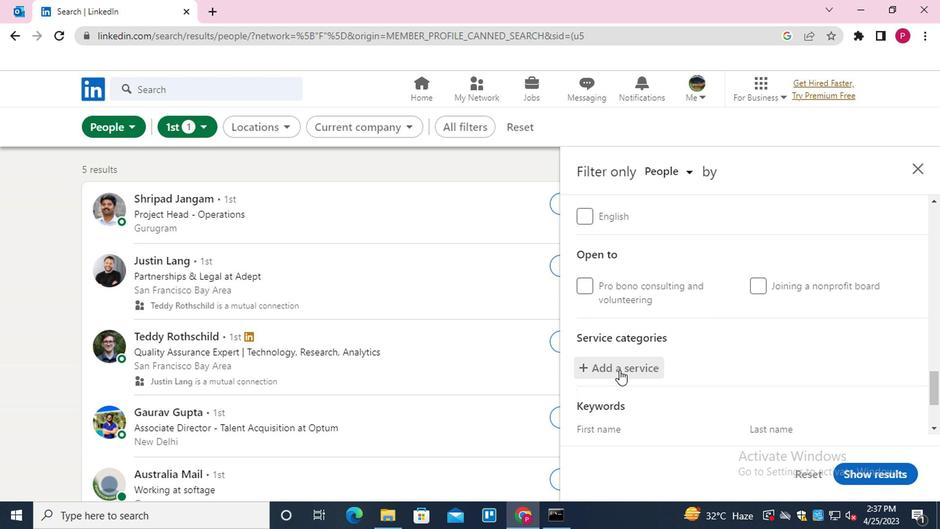 
Action: Mouse pressed left at (617, 370)
Screenshot: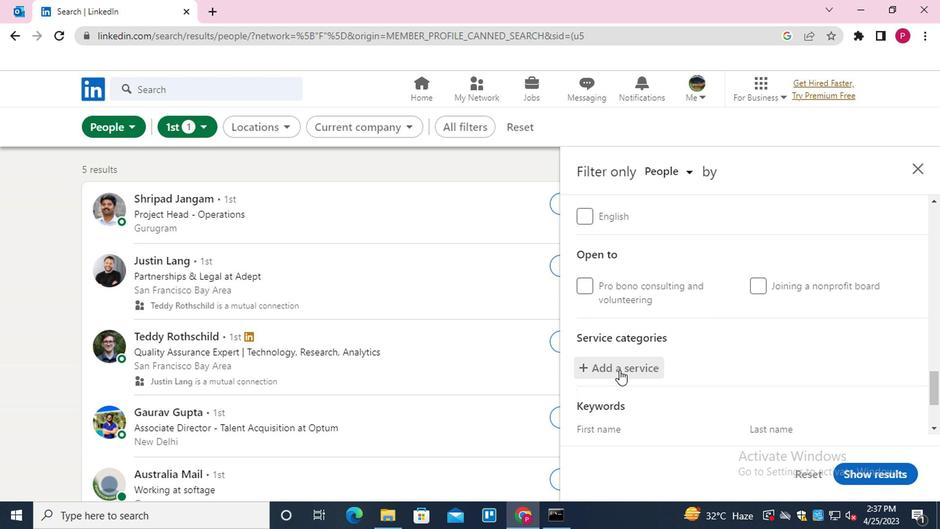 
Action: Key pressed <Key.shift>COMPUTER
Screenshot: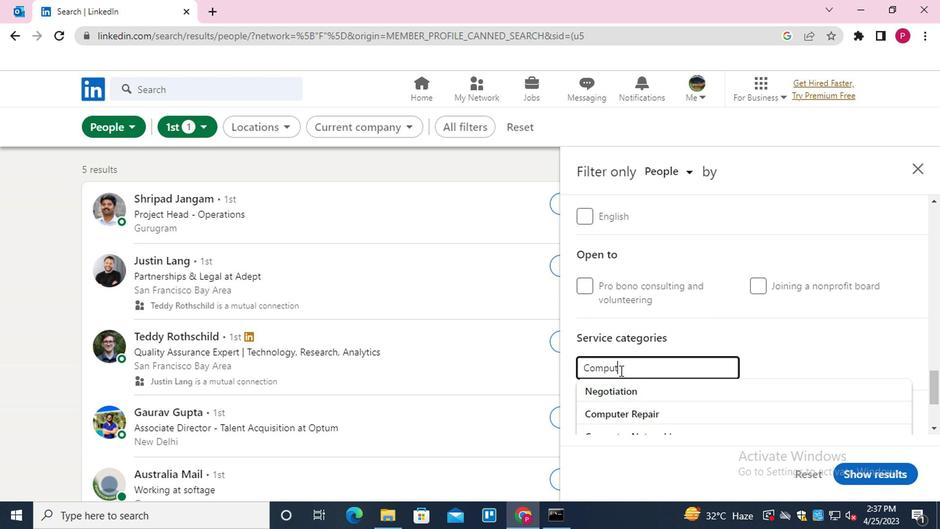 
Action: Mouse moved to (617, 385)
Screenshot: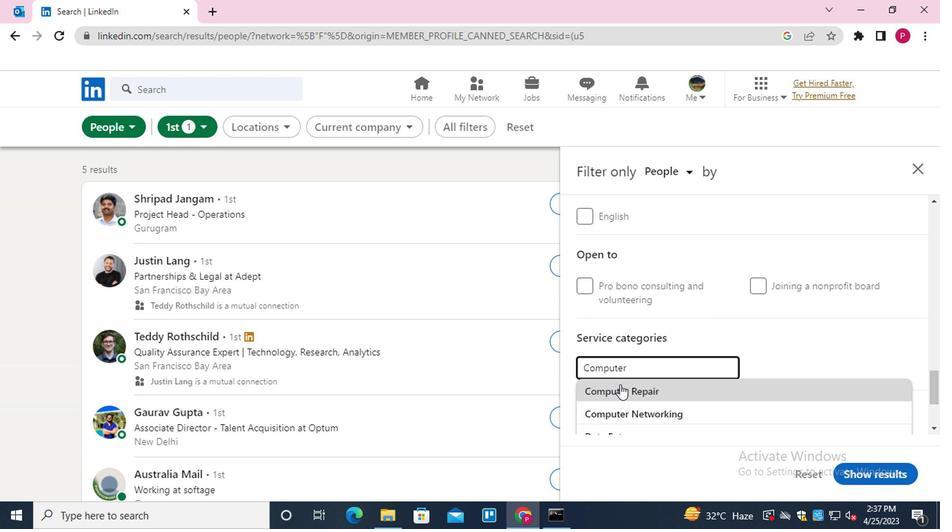 
Action: Mouse pressed left at (617, 385)
Screenshot: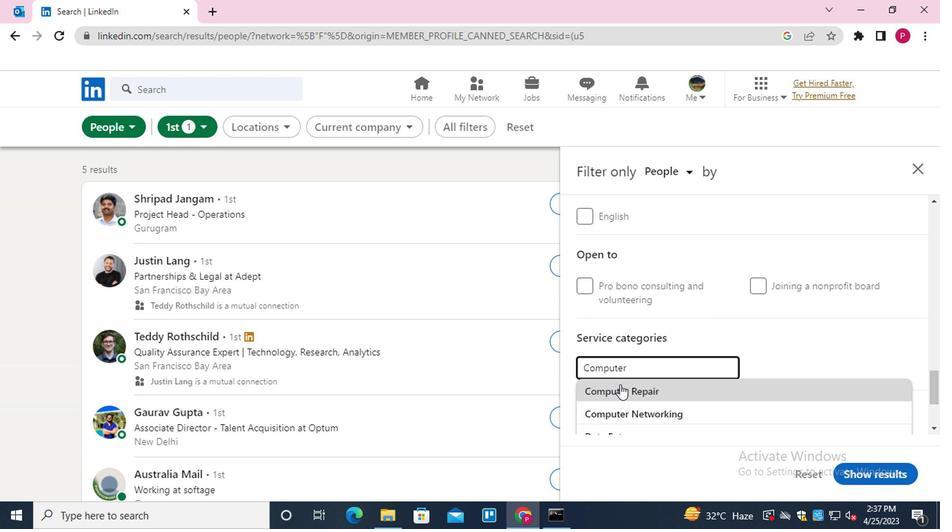 
Action: Mouse moved to (623, 382)
Screenshot: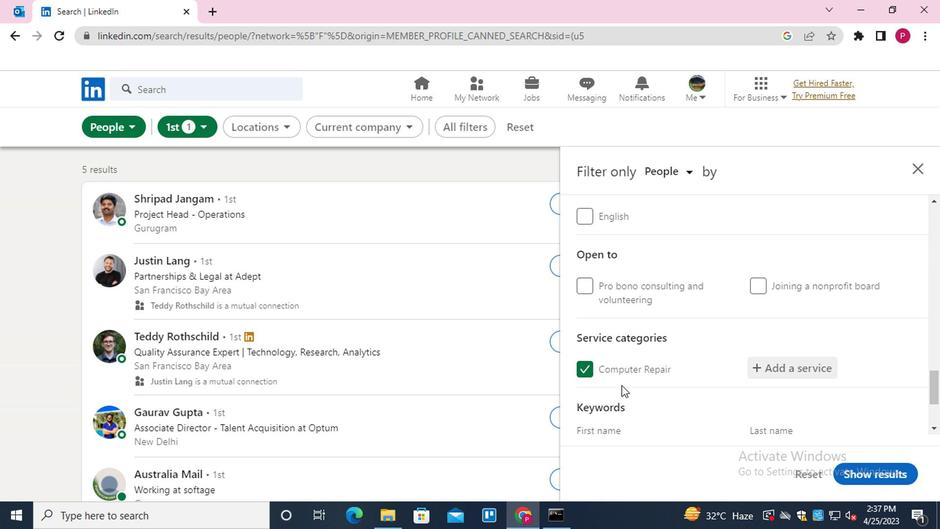 
Action: Mouse scrolled (623, 381) with delta (0, 0)
Screenshot: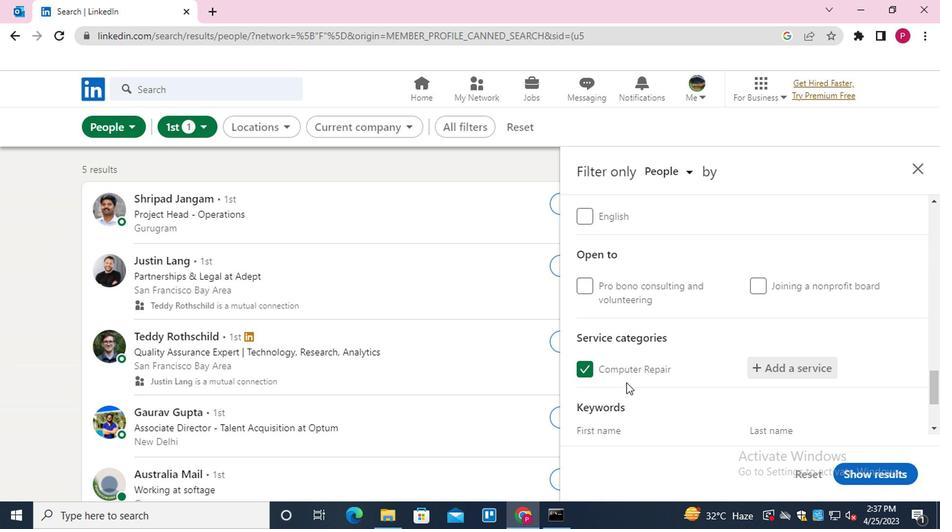 
Action: Mouse scrolled (623, 381) with delta (0, 0)
Screenshot: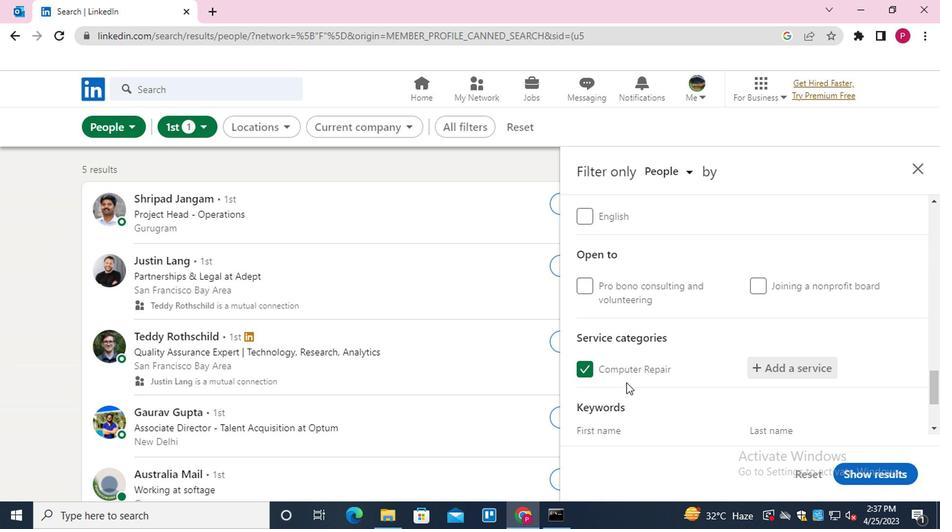 
Action: Mouse scrolled (623, 381) with delta (0, 0)
Screenshot: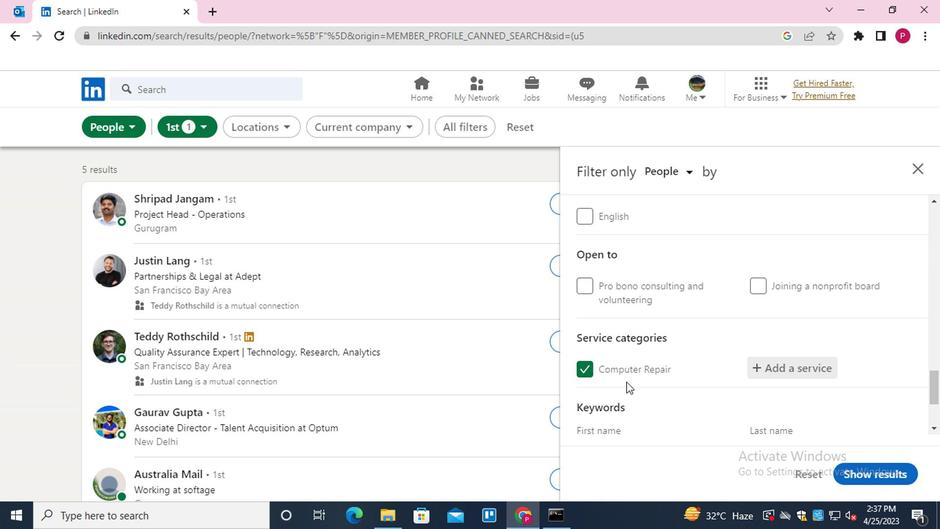 
Action: Mouse moved to (629, 376)
Screenshot: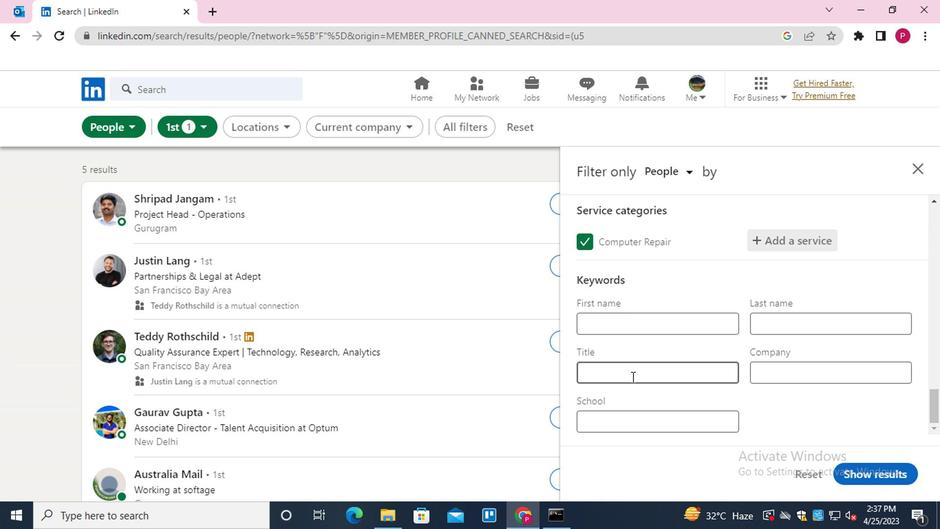 
Action: Mouse pressed left at (629, 376)
Screenshot: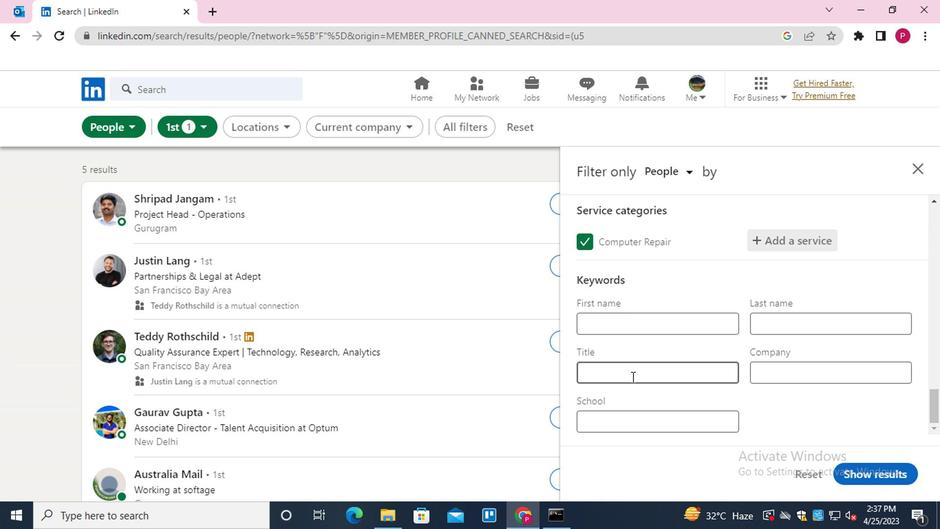 
Action: Key pressed <Key.shift>CUSTOMER<Key.space><Key.shift>SUPPORT
Screenshot: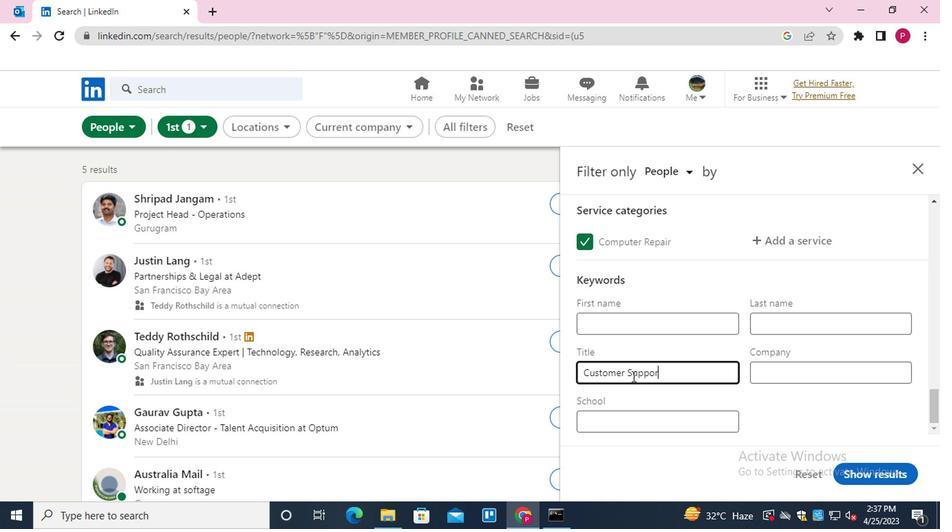 
Action: Mouse moved to (865, 467)
Screenshot: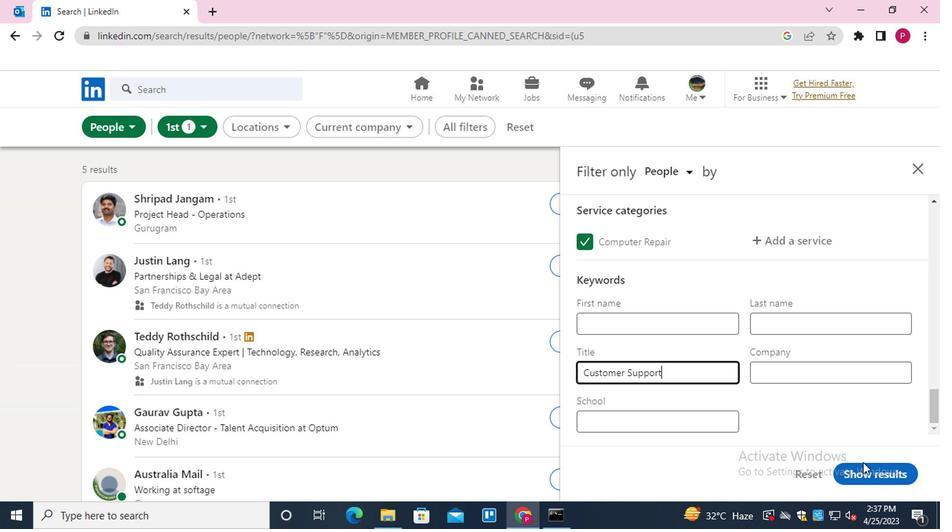 
Action: Mouse pressed left at (865, 467)
Screenshot: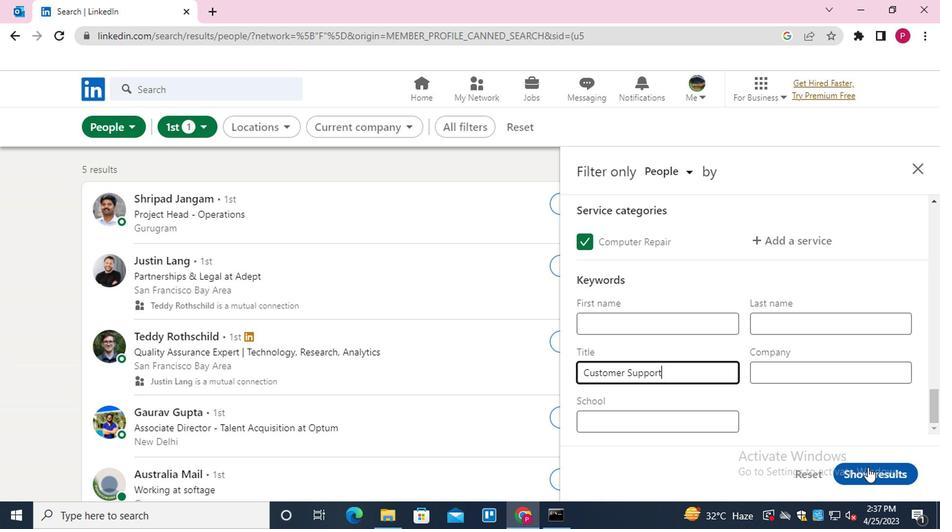 
Action: Mouse moved to (542, 330)
Screenshot: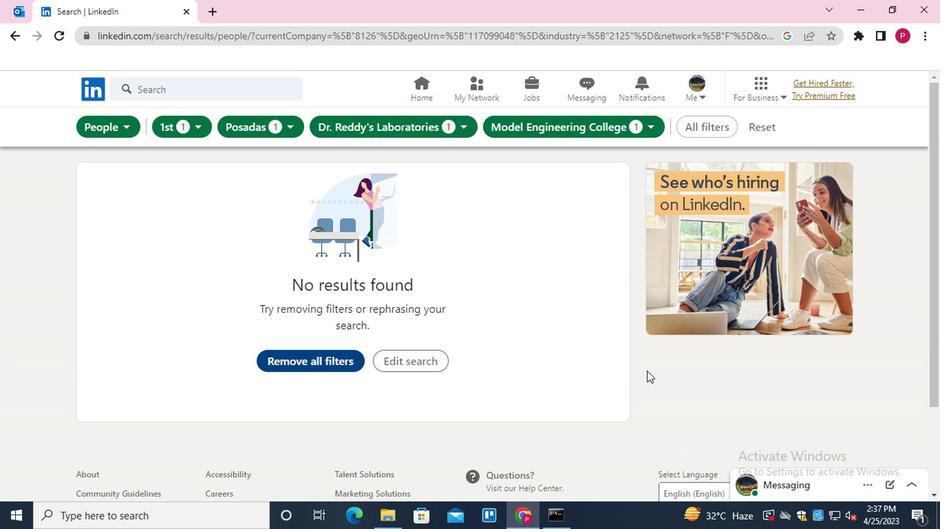 
